 Task: Forward email as attachment with the signature Gerald Davis with the subject Update on a vacation from softage.8@softage.net to softage.5@softage.net and softage.6@softage.net with BCC to softage.7@softage.net with the message I would like to request a product training session for the team.
Action: Mouse moved to (928, 157)
Screenshot: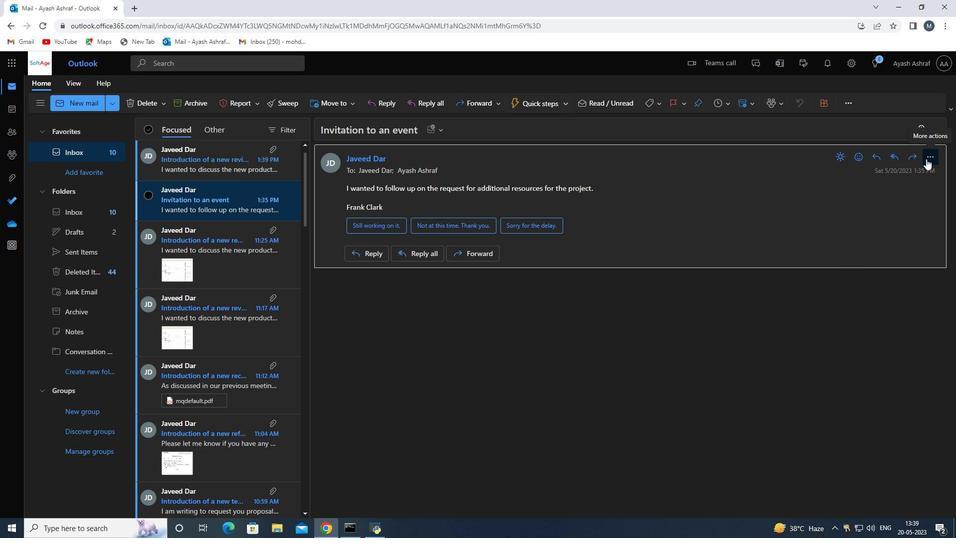
Action: Mouse pressed left at (928, 157)
Screenshot: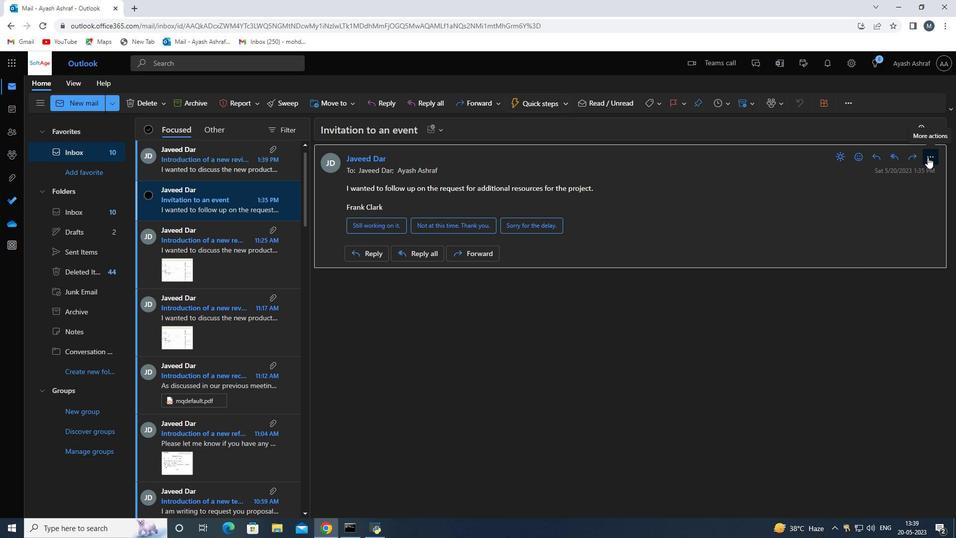 
Action: Mouse moved to (891, 229)
Screenshot: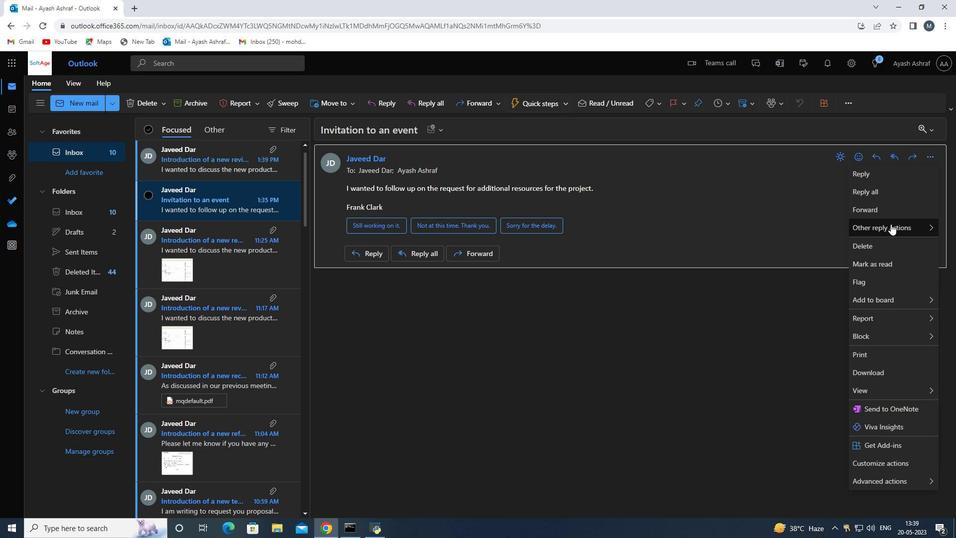 
Action: Mouse pressed left at (891, 229)
Screenshot: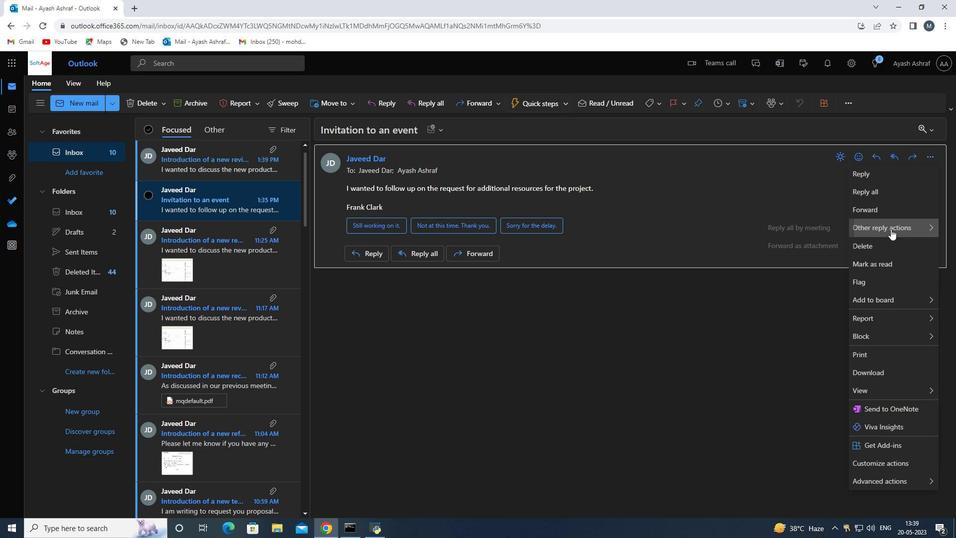 
Action: Mouse moved to (792, 252)
Screenshot: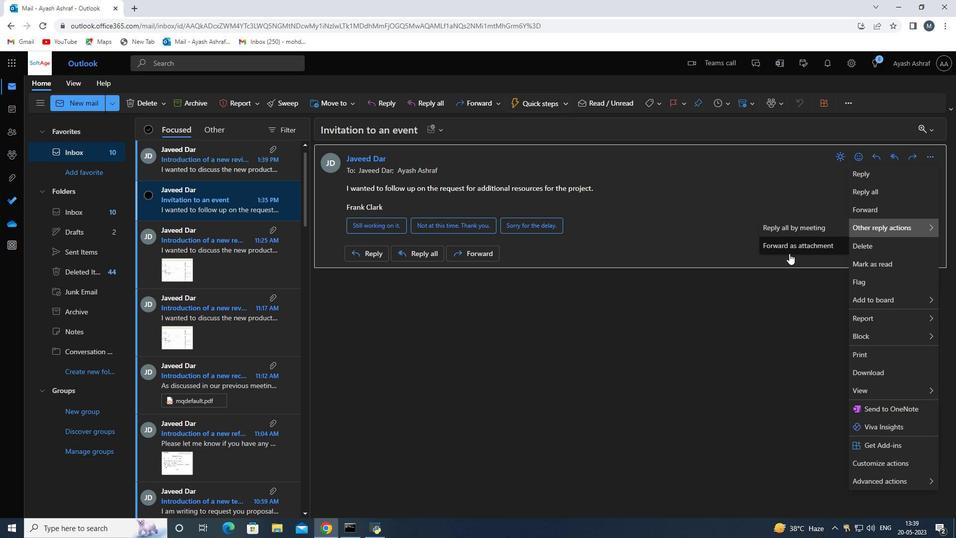 
Action: Mouse pressed left at (792, 252)
Screenshot: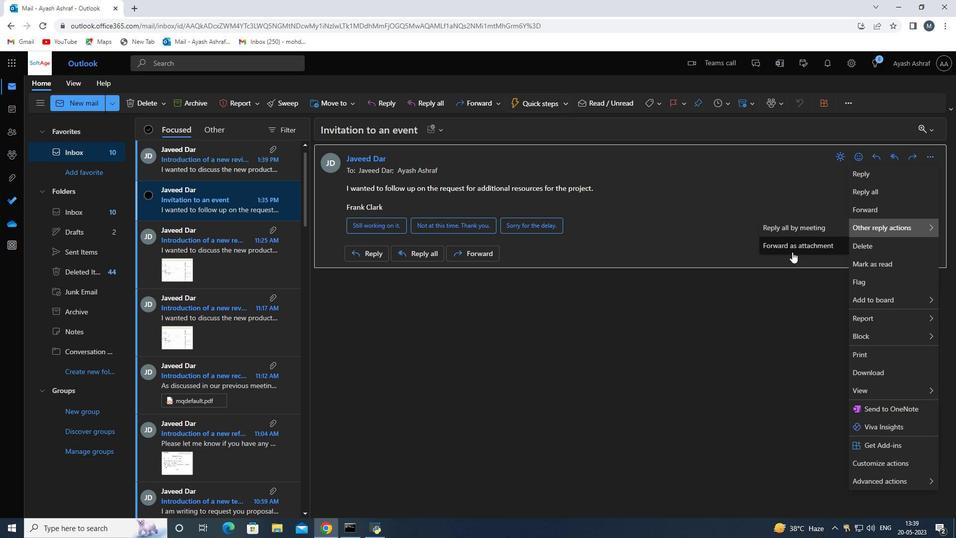 
Action: Mouse moved to (400, 159)
Screenshot: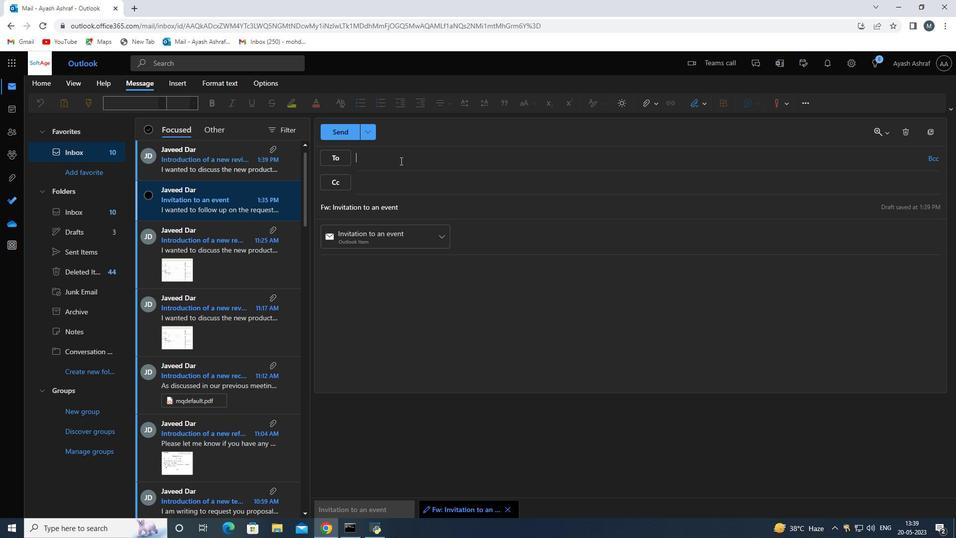 
Action: Mouse pressed left at (400, 159)
Screenshot: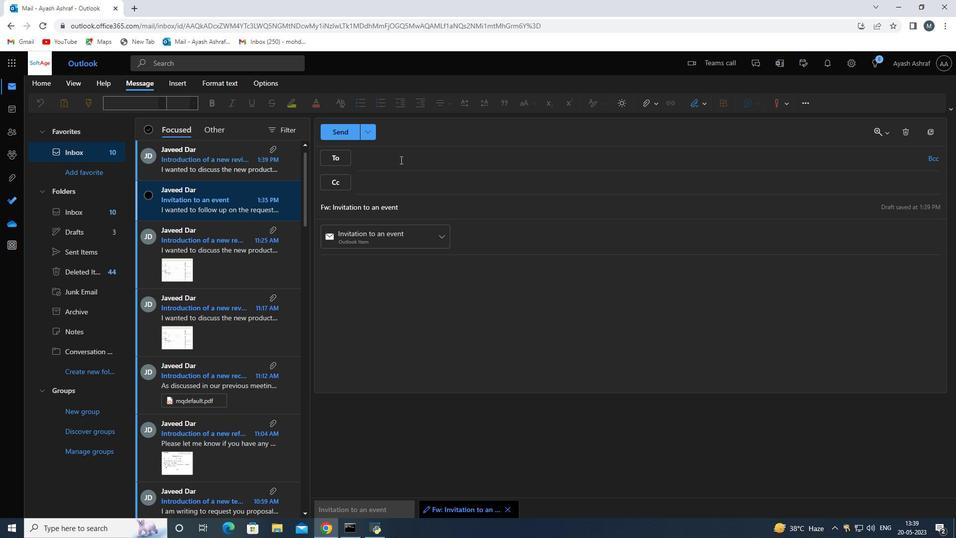 
Action: Key pressed j
Screenshot: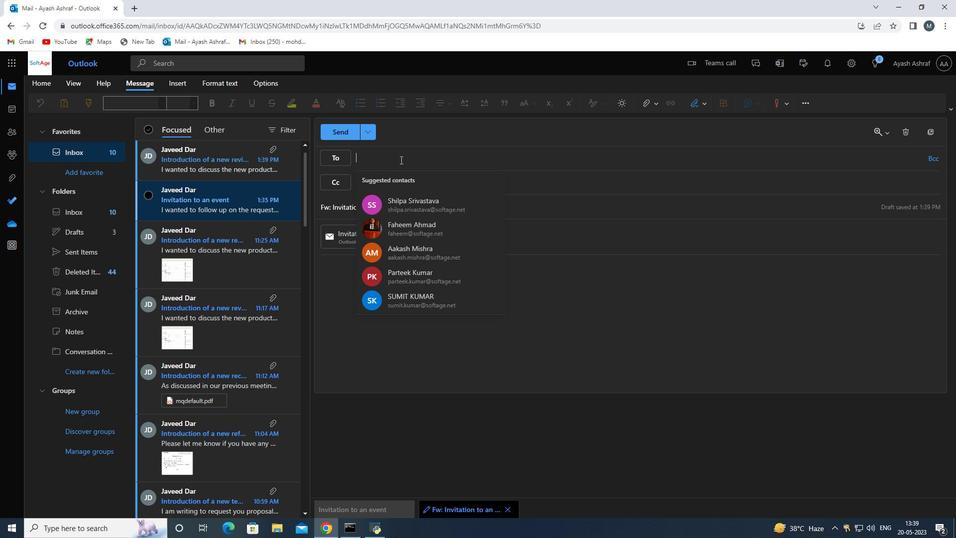
Action: Mouse moved to (402, 188)
Screenshot: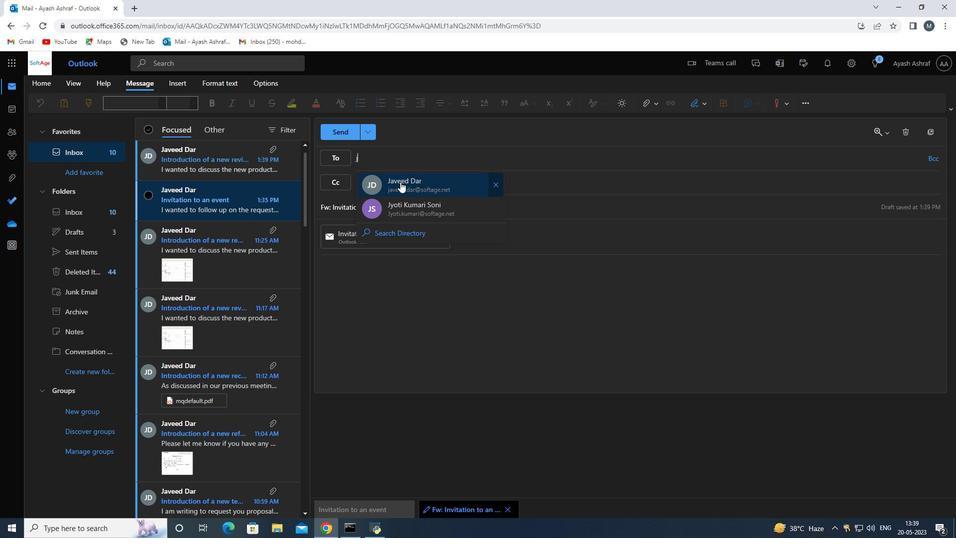 
Action: Mouse pressed left at (402, 188)
Screenshot: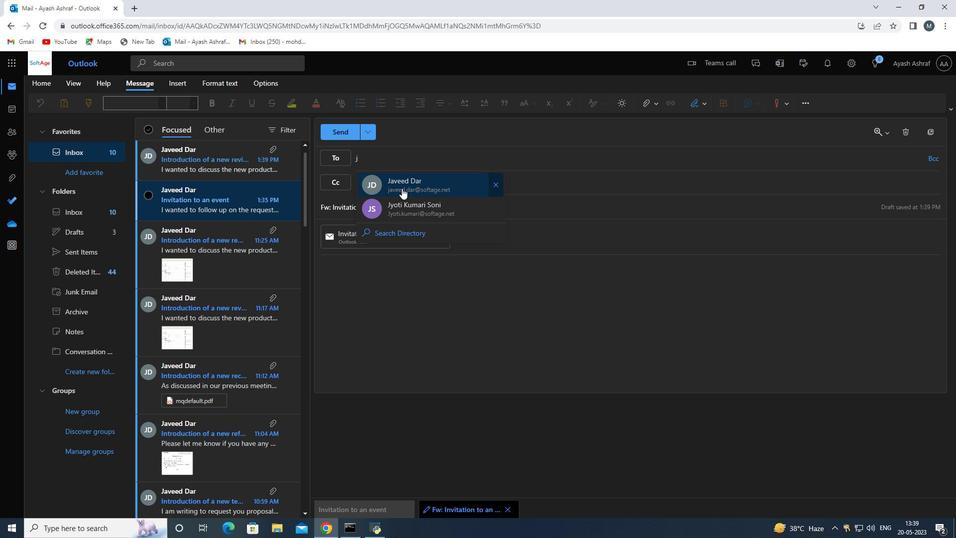 
Action: Mouse moved to (696, 108)
Screenshot: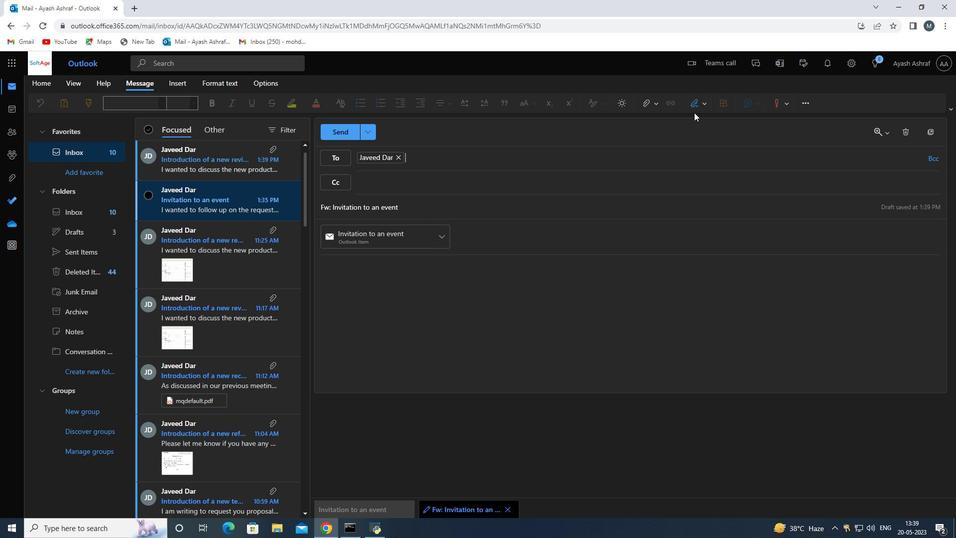 
Action: Mouse pressed left at (696, 108)
Screenshot: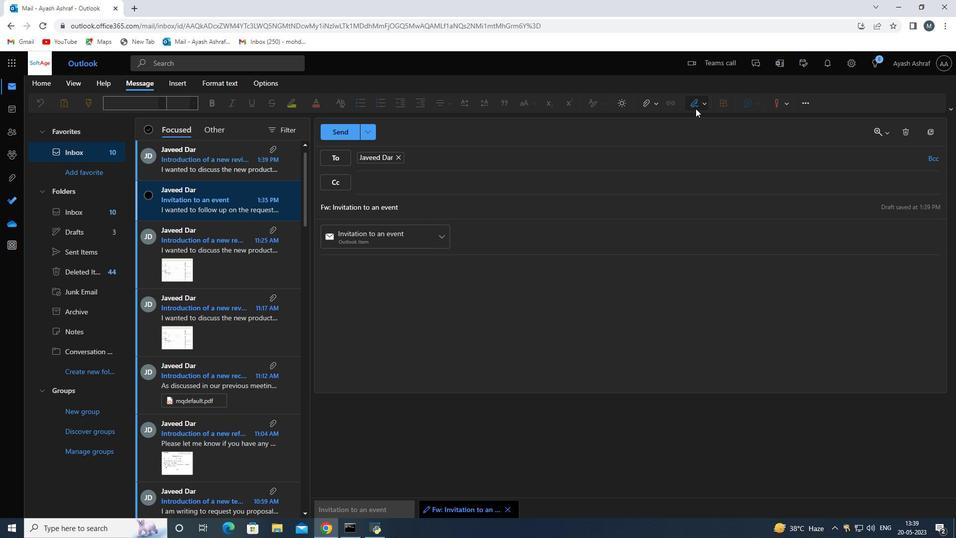 
Action: Mouse moved to (694, 123)
Screenshot: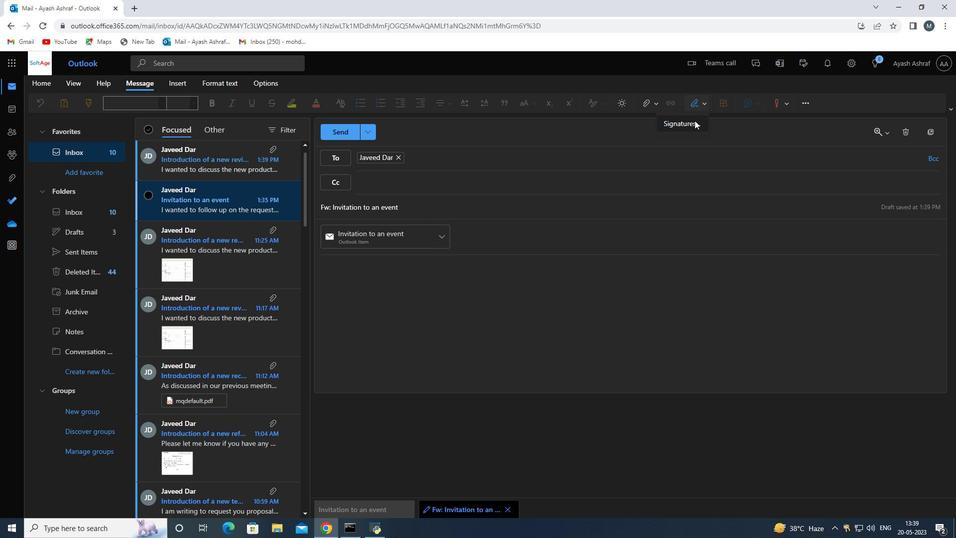 
Action: Mouse pressed left at (694, 123)
Screenshot: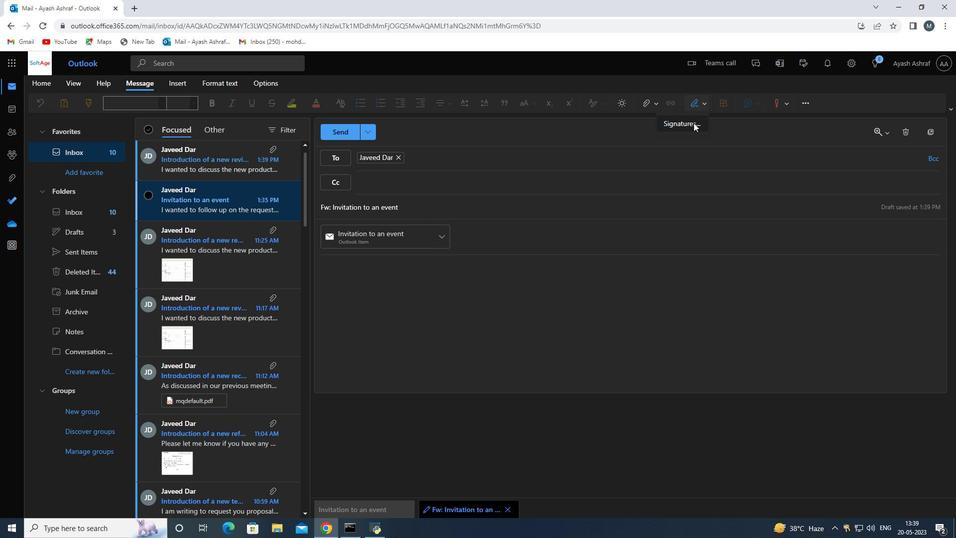 
Action: Mouse moved to (428, 165)
Screenshot: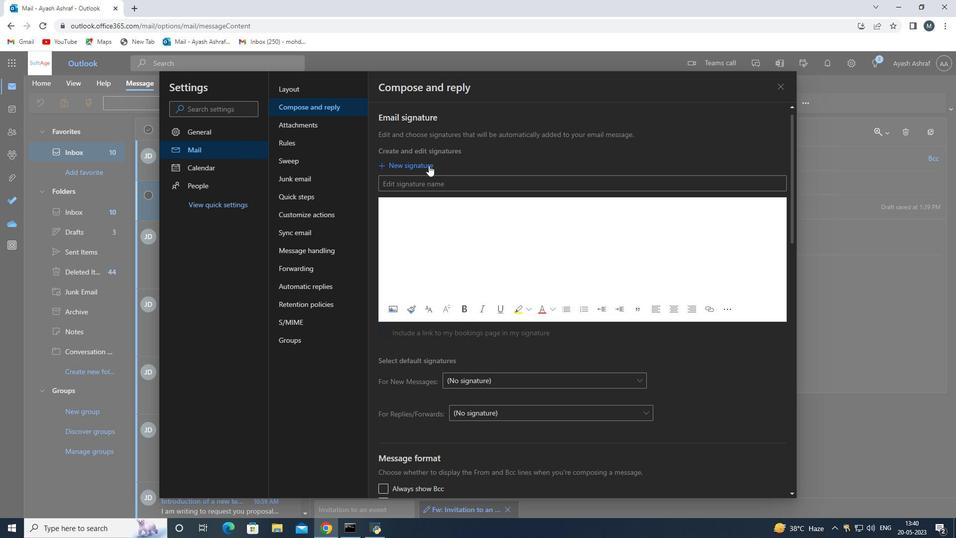 
Action: Mouse pressed left at (428, 165)
Screenshot: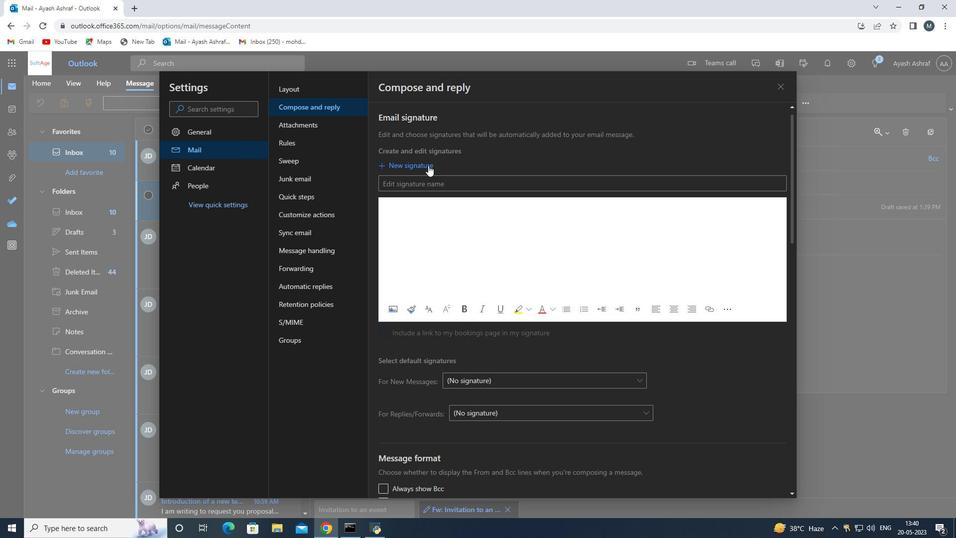 
Action: Mouse moved to (431, 185)
Screenshot: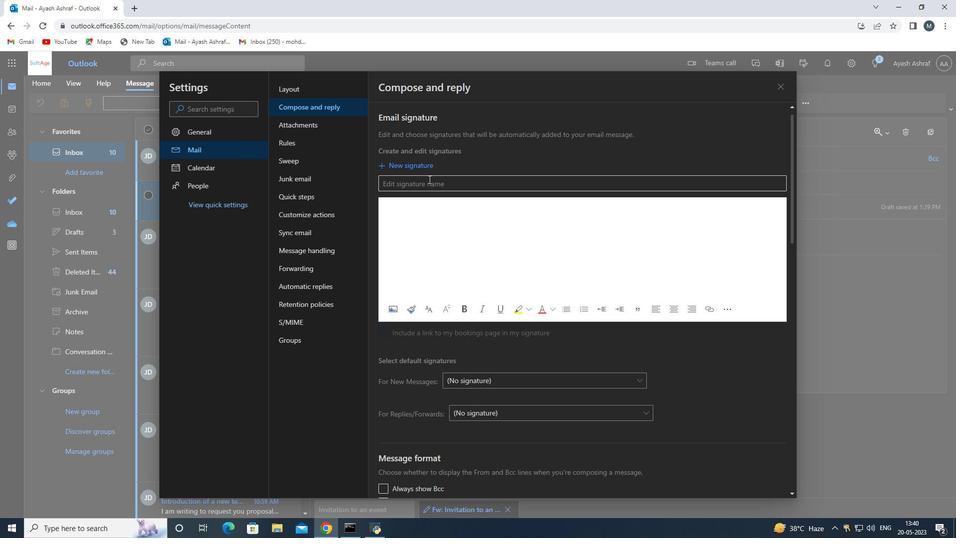 
Action: Mouse pressed left at (431, 185)
Screenshot: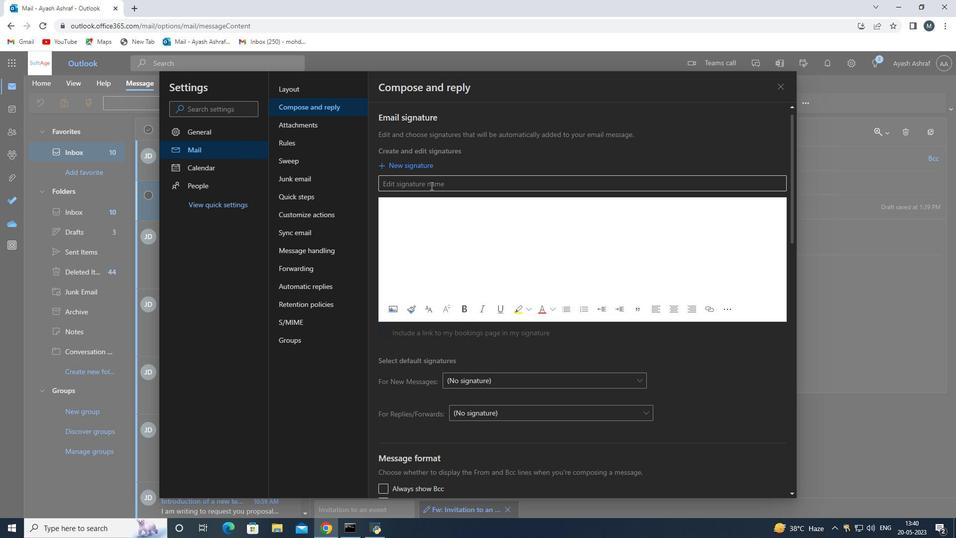 
Action: Key pressed <Key.shift>Gerald<Key.space><Key.shift><Key.shift><Key.shift><Key.shift><Key.shift><Key.shift><Key.shift><Key.shift><Key.shift><Key.shift><Key.shift><Key.shift><Key.shift><Key.shift><Key.shift><Key.shift><Key.shift><Key.shift><Key.shift><Key.shift><Key.shift>da<Key.backspace><Key.backspace><Key.shift>Davis<Key.space>
Screenshot: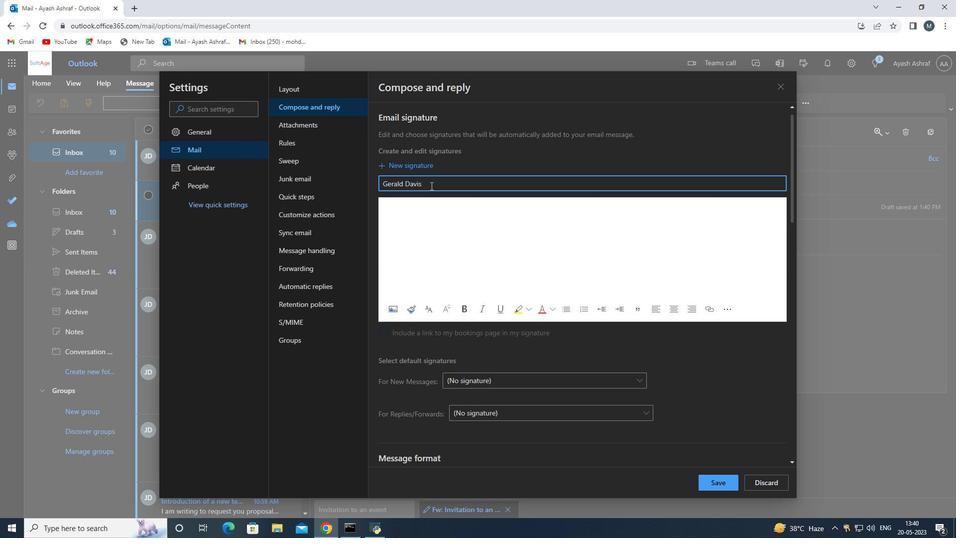 
Action: Mouse moved to (422, 225)
Screenshot: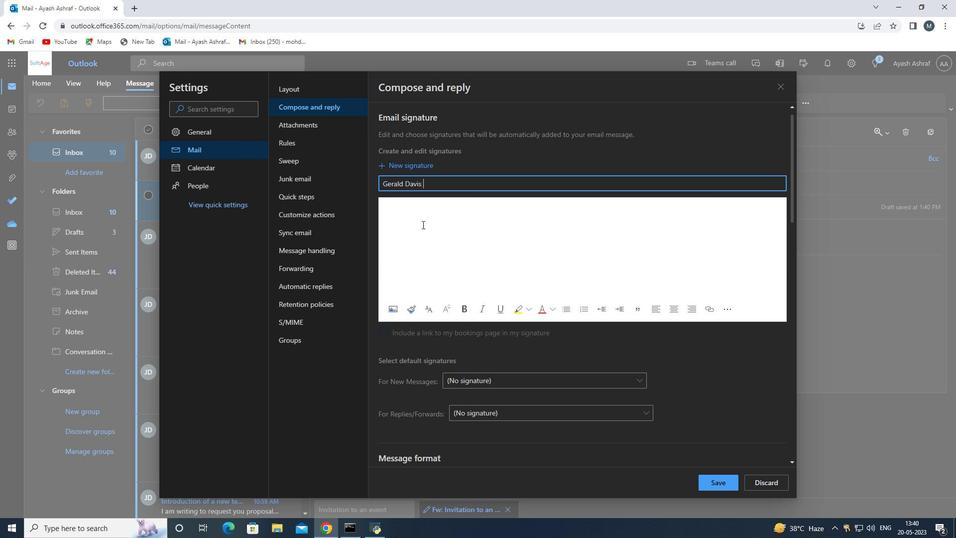 
Action: Mouse pressed left at (422, 225)
Screenshot: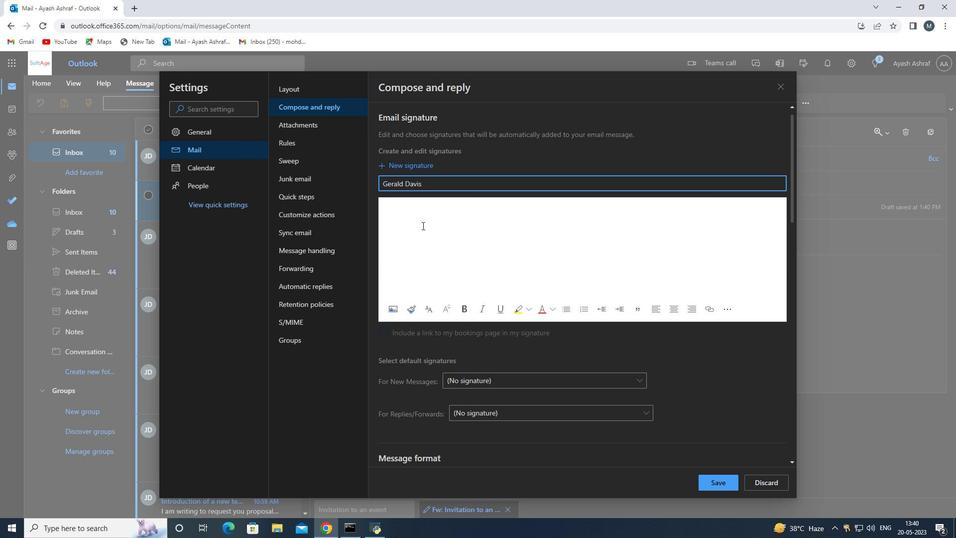 
Action: Key pressed <Key.enter><Key.enter><Key.enter><Key.shift><Key.shift>Garald<Key.space><Key.backspace><Key.backspace><Key.backspace><Key.backspace><Key.backspace><Key.backspace>erald<Key.space><Key.shift><Key.shift><Key.shift><Key.shift><Key.shift>Davis<Key.space>
Screenshot: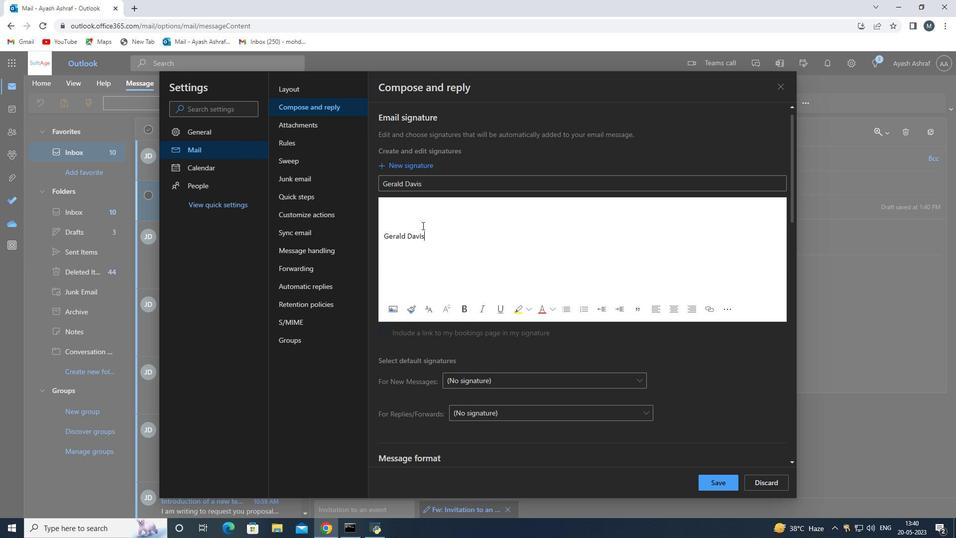 
Action: Mouse moved to (710, 480)
Screenshot: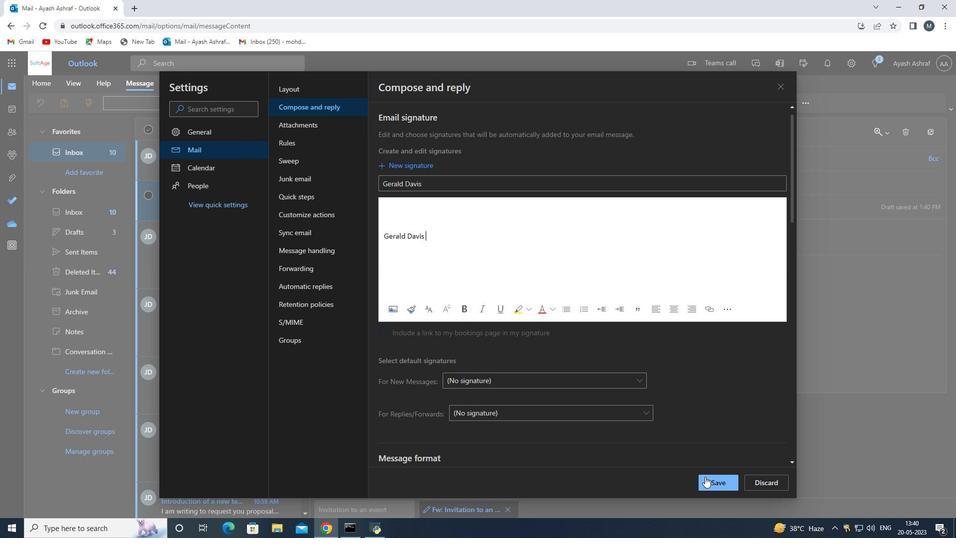 
Action: Mouse pressed left at (710, 480)
Screenshot: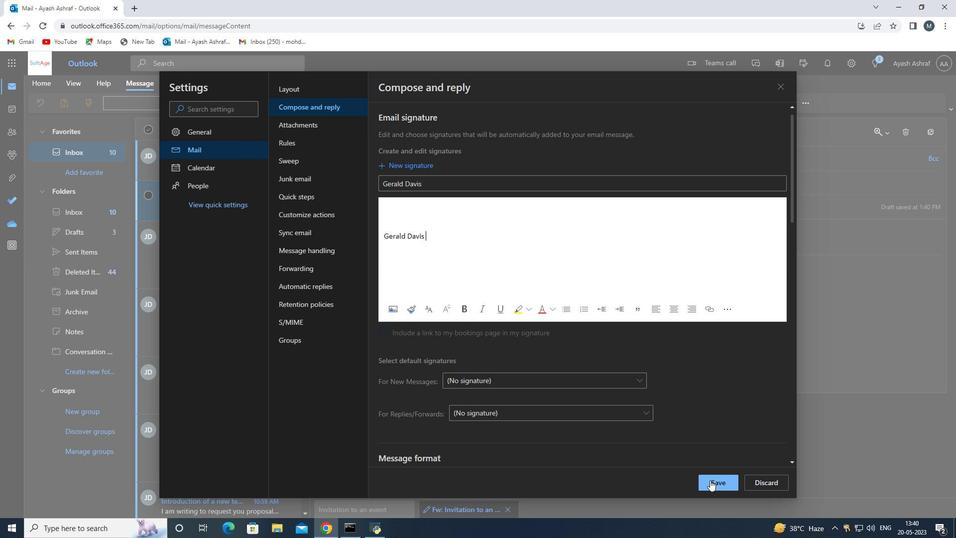
Action: Mouse moved to (785, 85)
Screenshot: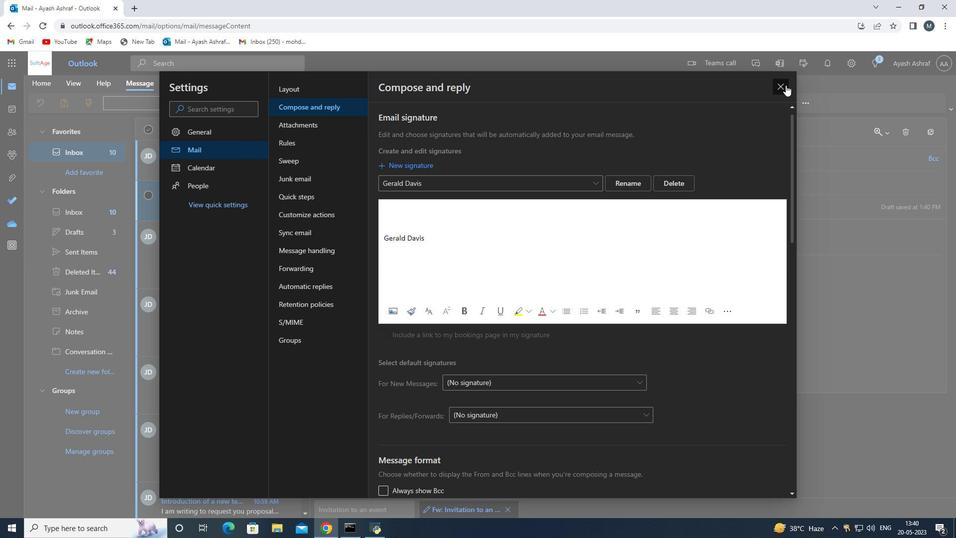 
Action: Mouse pressed left at (785, 85)
Screenshot: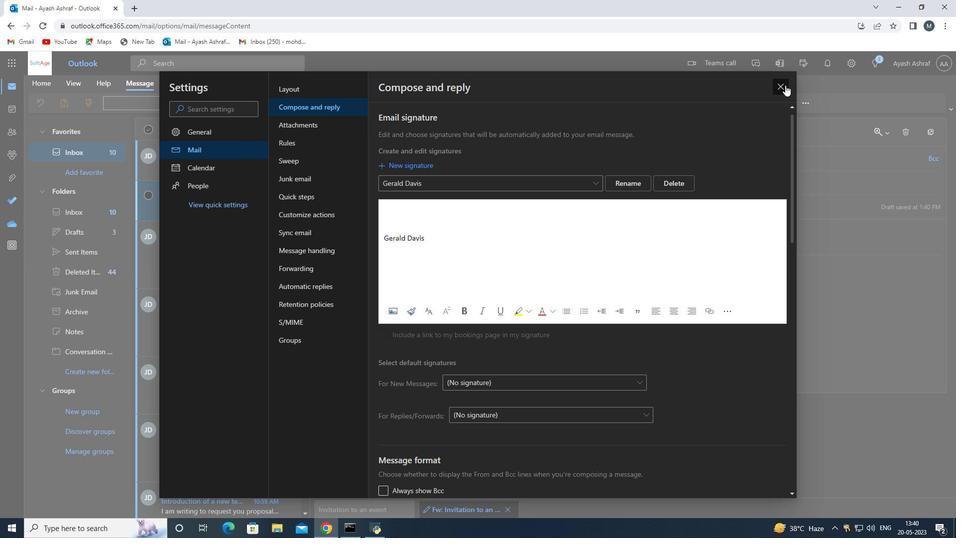 
Action: Mouse moved to (410, 210)
Screenshot: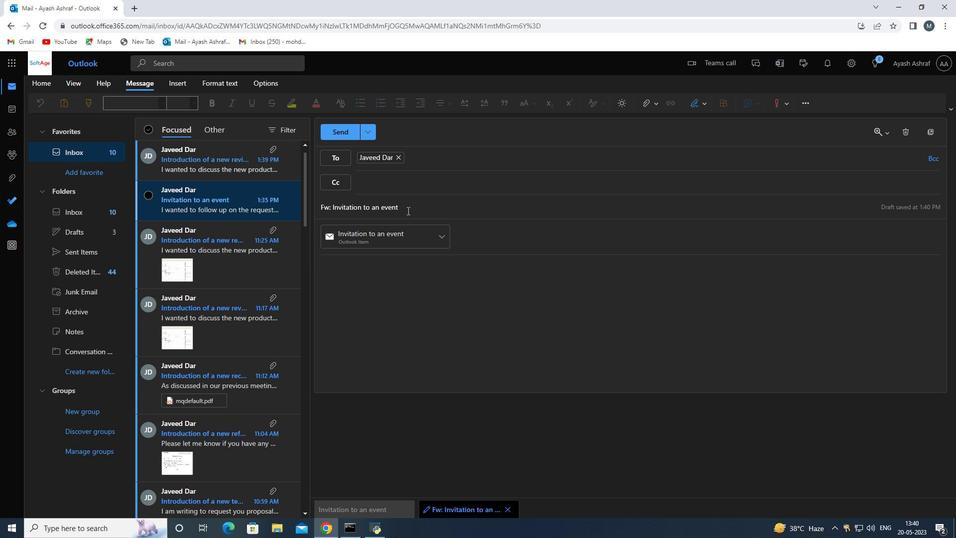
Action: Mouse pressed left at (410, 210)
Screenshot: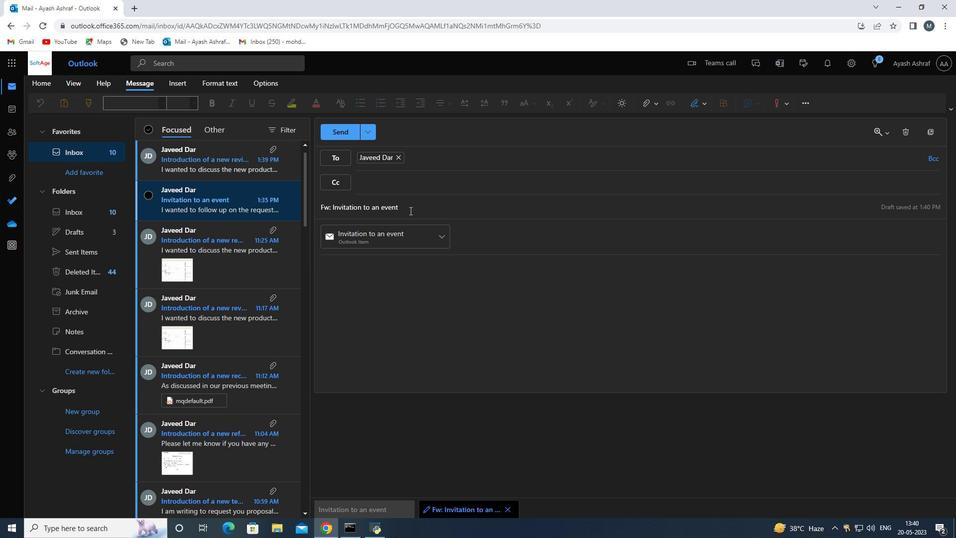 
Action: Key pressed <Key.backspace><Key.backspace><Key.backspace><Key.backspace><Key.backspace><Key.backspace><Key.backspace><Key.backspace><Key.backspace><Key.backspace><Key.backspace><Key.backspace><Key.backspace><Key.backspace><Key.backspace><Key.backspace><Key.backspace><Key.backspace><Key.backspace><Key.backspace><Key.backspace><Key.backspace><Key.shift><Key.shift>I<Key.backspace><Key.shift>Update<Key.space>on<Key.space>a<Key.space>c<Key.backspace>vacation<Key.space>from<Key.space><Key.backspace><Key.backspace><Key.backspace><Key.backspace><Key.backspace>
Screenshot: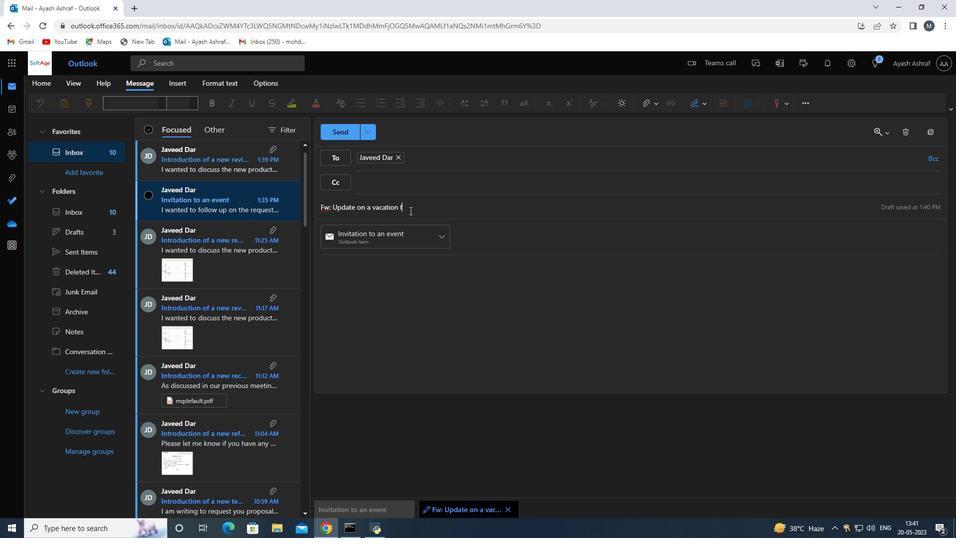 
Action: Mouse moved to (398, 303)
Screenshot: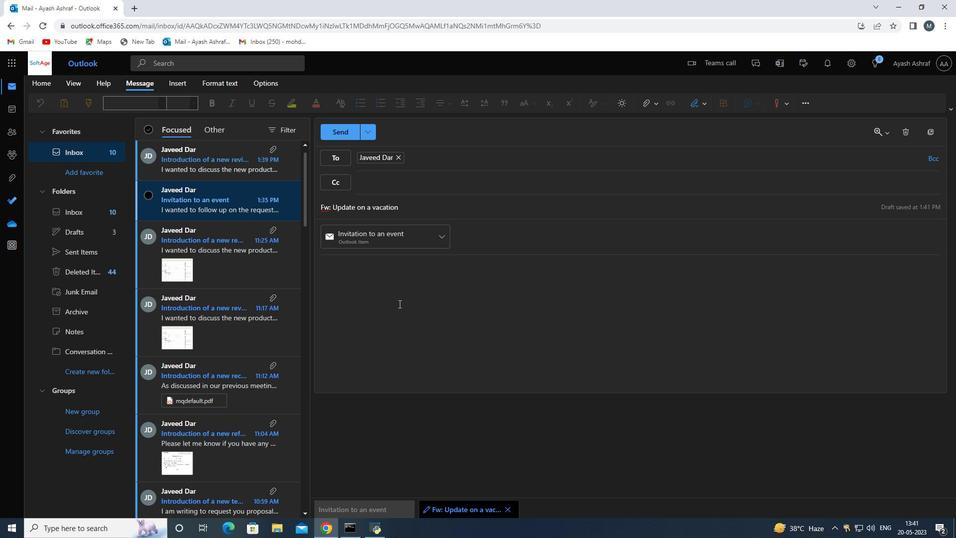 
Action: Mouse pressed left at (398, 303)
Screenshot: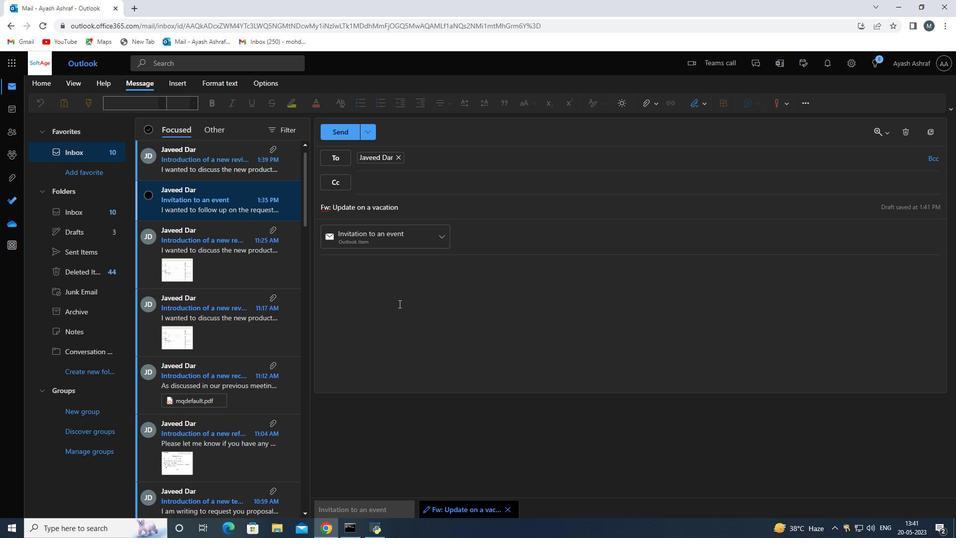 
Action: Mouse moved to (409, 290)
Screenshot: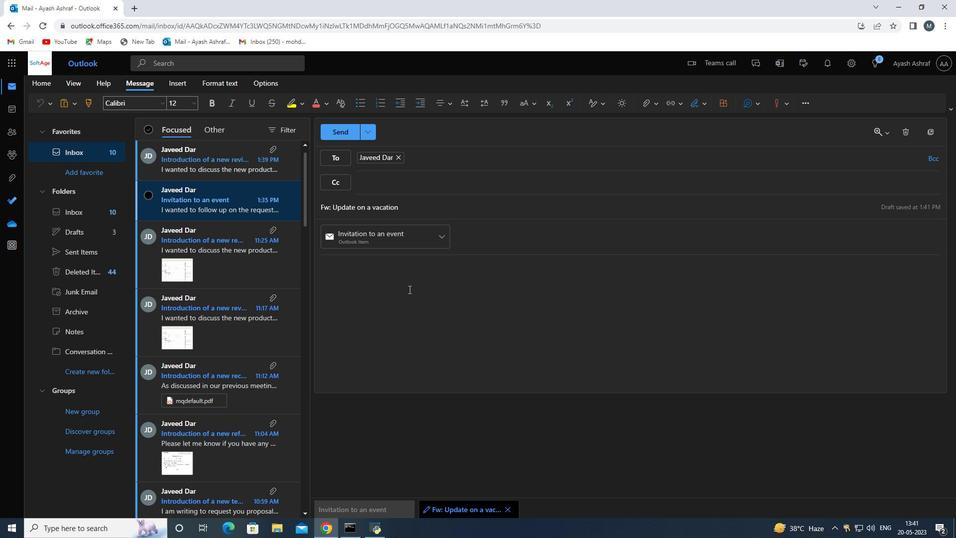 
Action: Mouse pressed left at (409, 290)
Screenshot: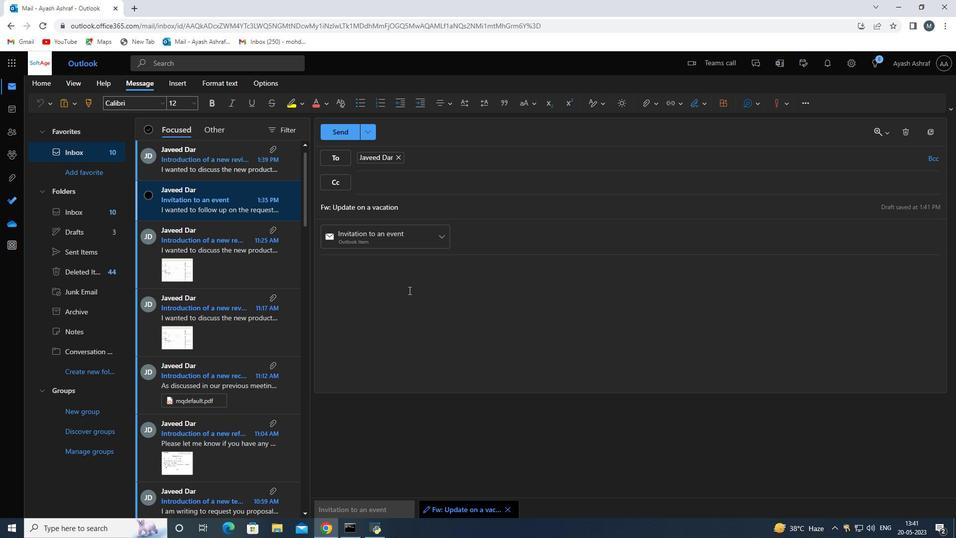 
Action: Mouse moved to (933, 159)
Screenshot: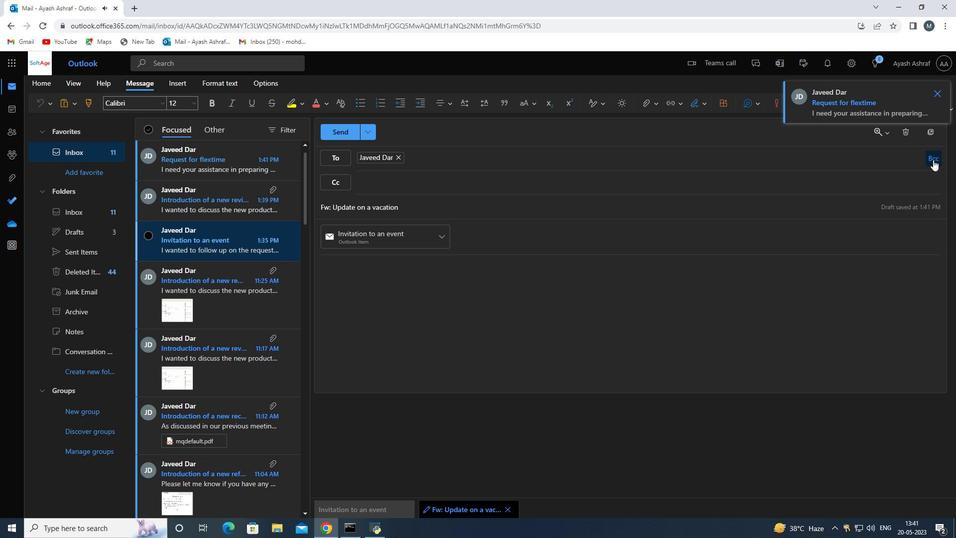 
Action: Mouse pressed left at (933, 159)
Screenshot: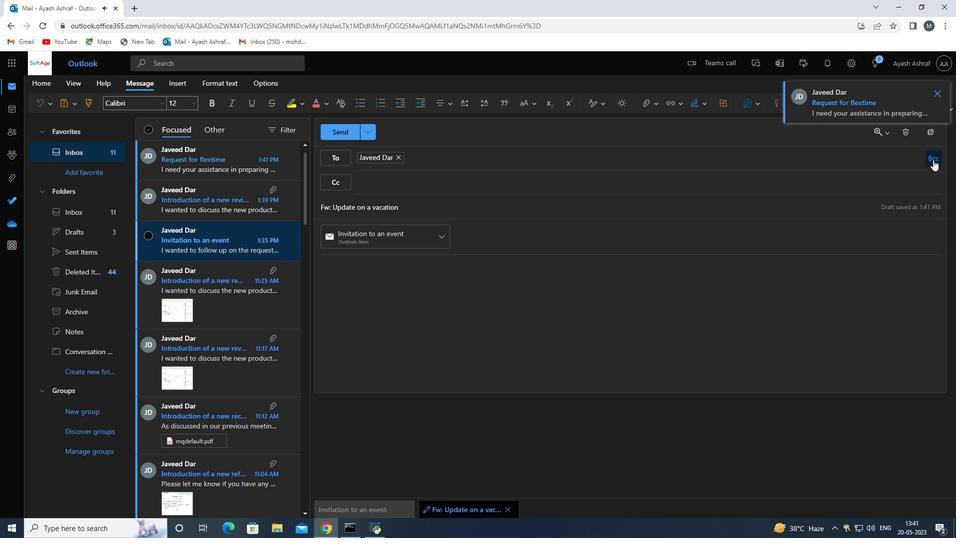 
Action: Mouse moved to (439, 210)
Screenshot: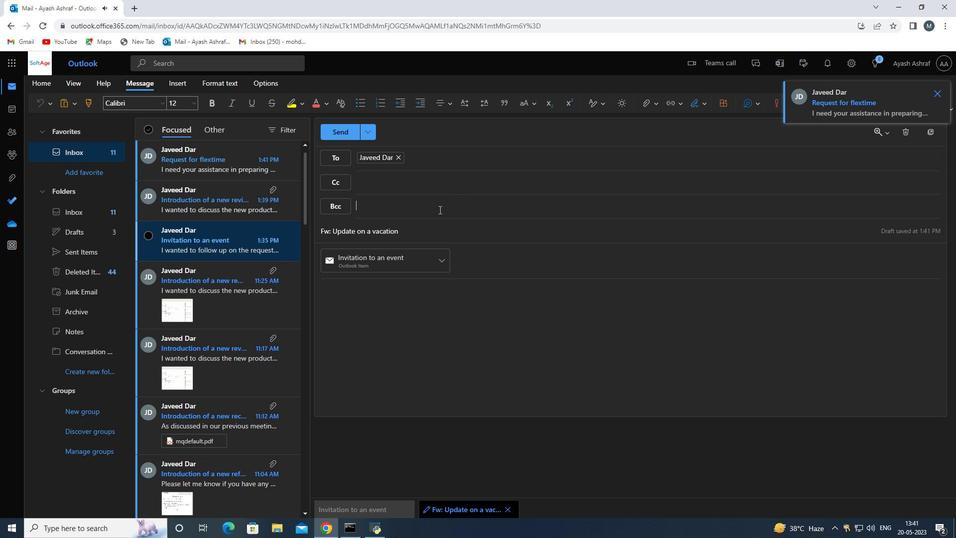 
Action: Mouse pressed left at (439, 210)
Screenshot: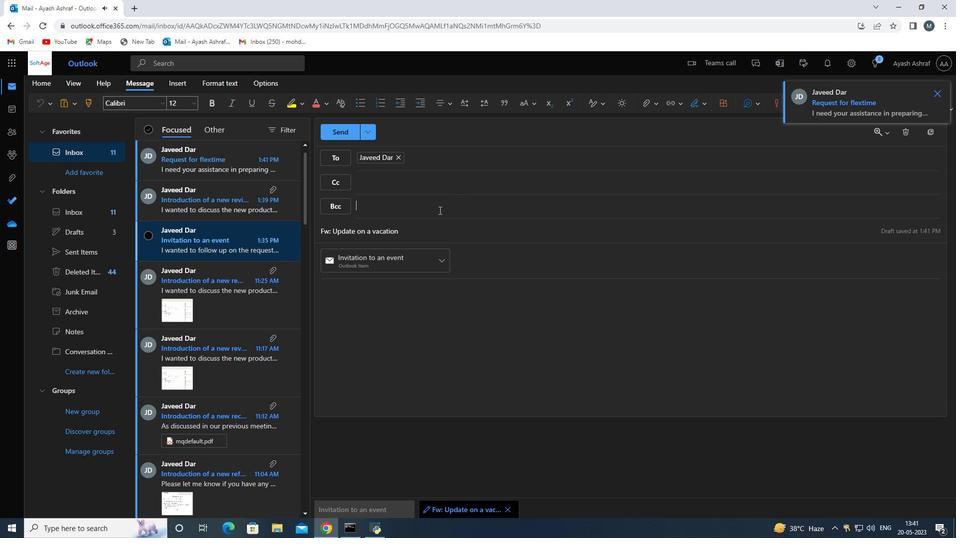 
Action: Key pressed <Key.shift>Softage.6<Key.shift>@
Screenshot: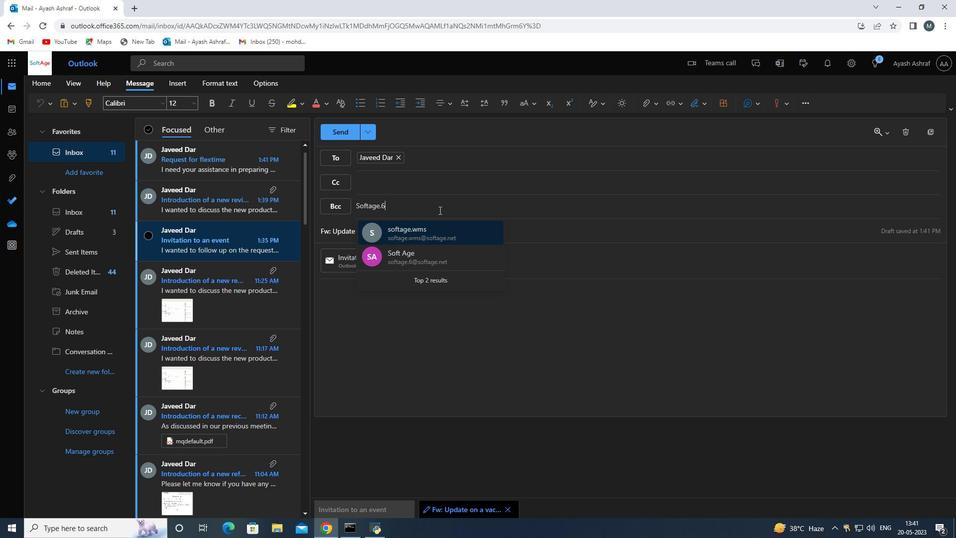
Action: Mouse moved to (437, 232)
Screenshot: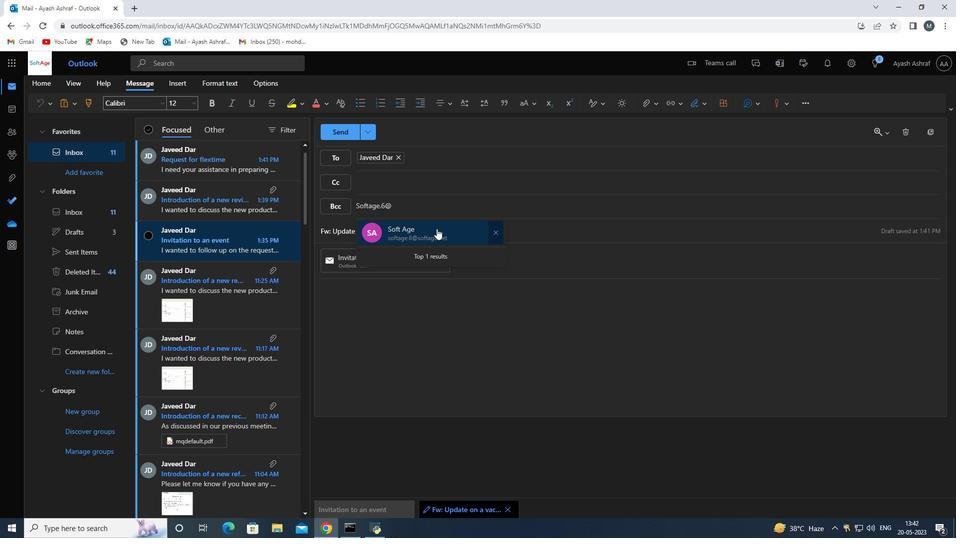 
Action: Mouse pressed left at (437, 232)
Screenshot: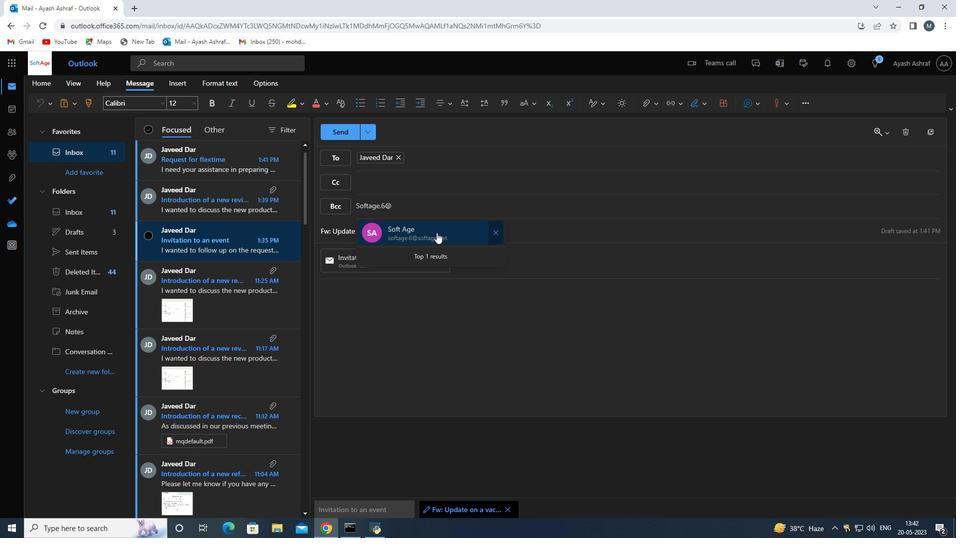 
Action: Mouse moved to (419, 309)
Screenshot: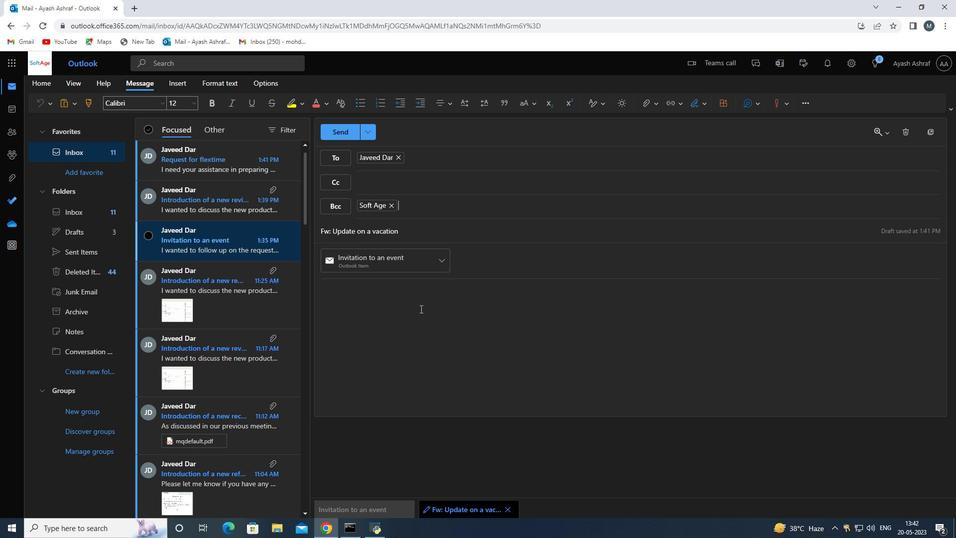 
Action: Mouse pressed left at (419, 309)
Screenshot: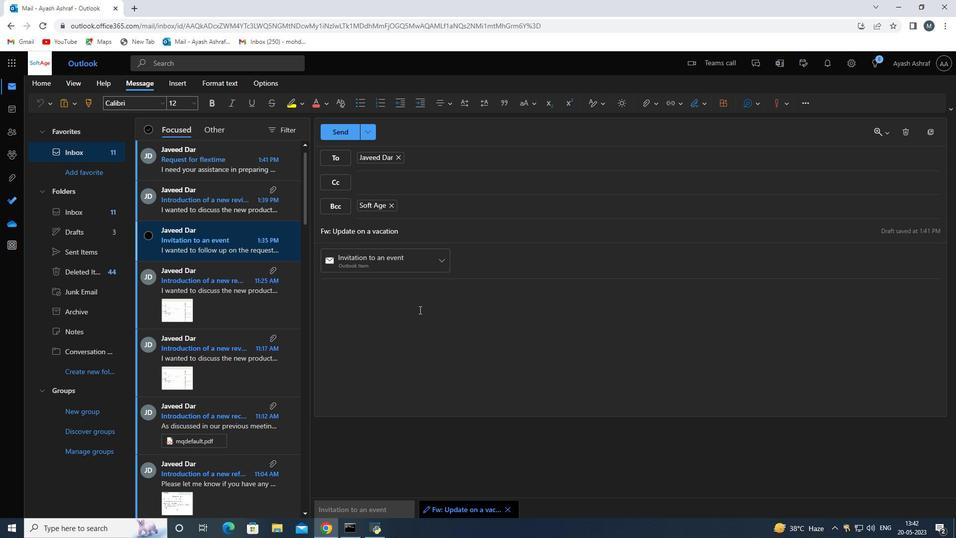 
Action: Key pressed <Key.shift>I<Key.space>would<Key.space>like<Key.space>to<Key.space>request<Key.space>a<Key.space>product<Key.space>training<Key.space>session<Key.space>for<Key.space>the<Key.space>team
Screenshot: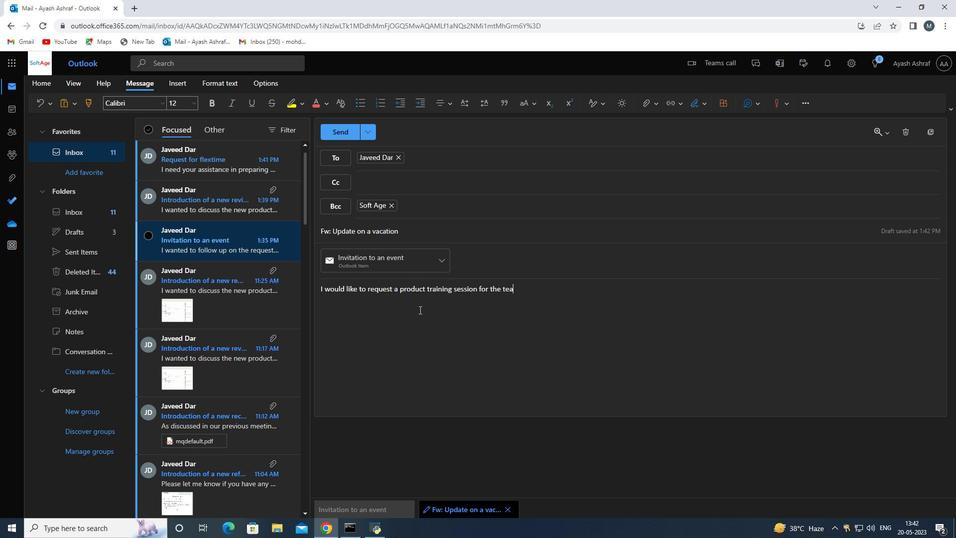 
Action: Mouse moved to (450, 318)
Screenshot: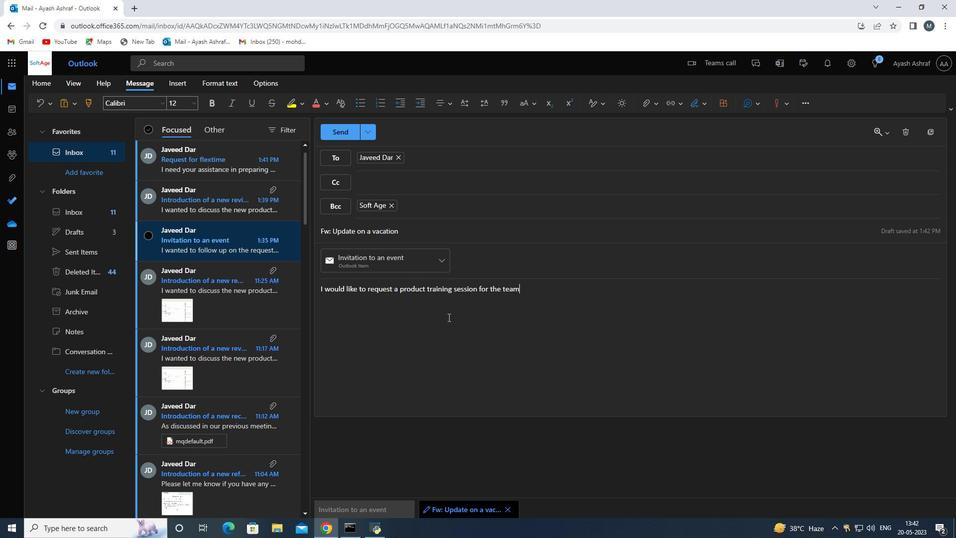 
Action: Key pressed <Key.enter><Key.enter><Key.enter>
Screenshot: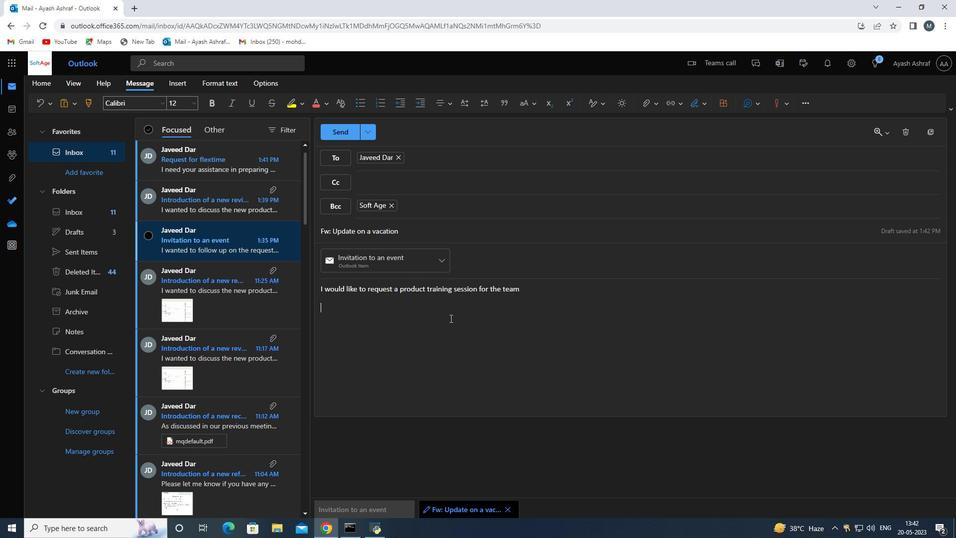 
Action: Mouse moved to (704, 107)
Screenshot: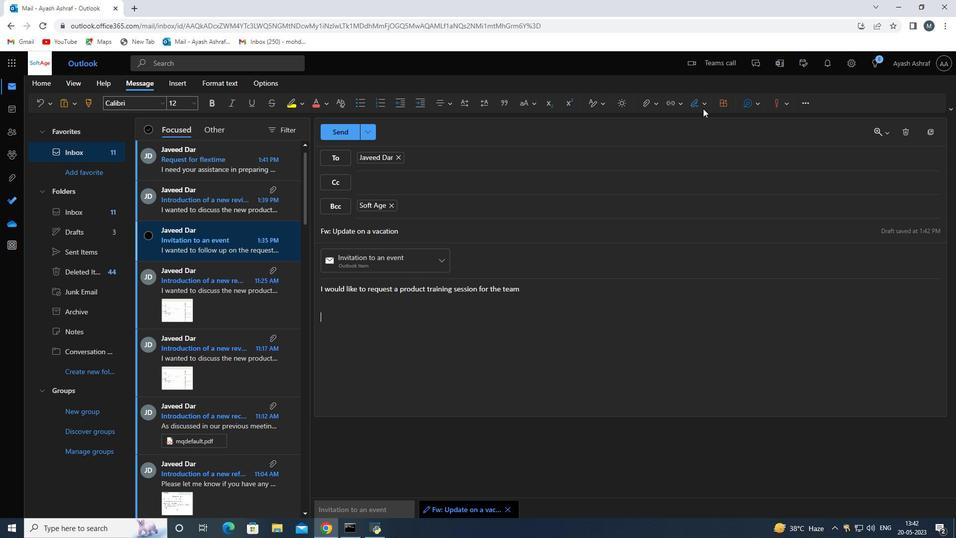 
Action: Mouse pressed left at (704, 107)
Screenshot: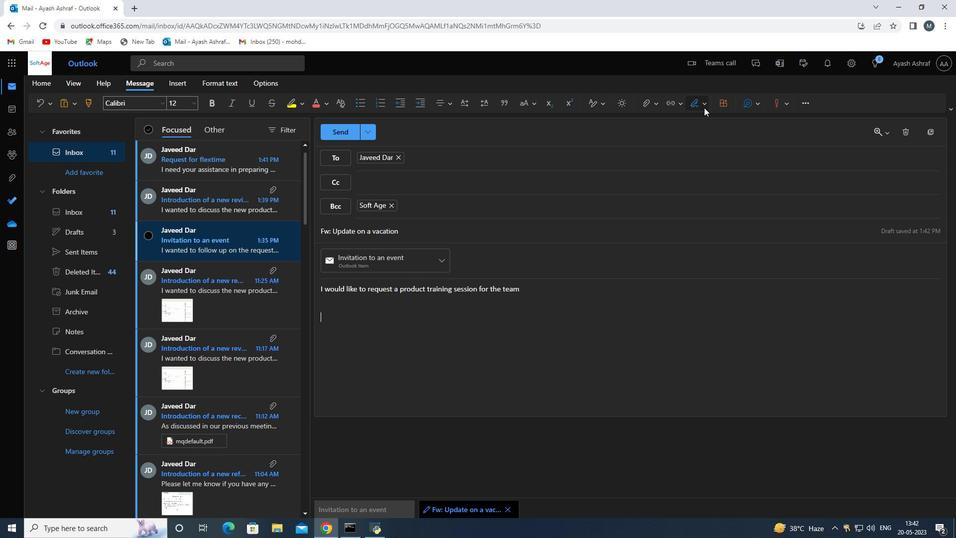
Action: Mouse moved to (689, 126)
Screenshot: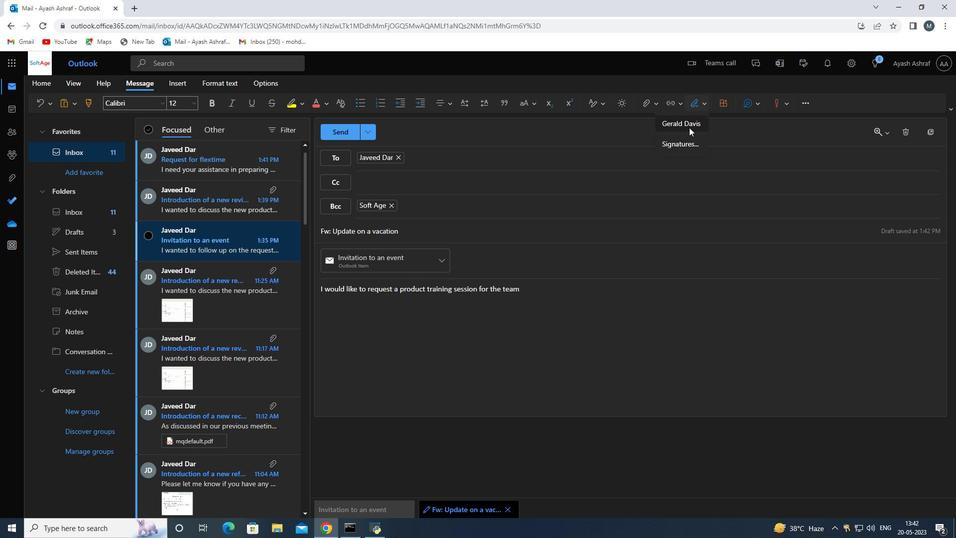 
Action: Mouse pressed left at (689, 126)
Screenshot: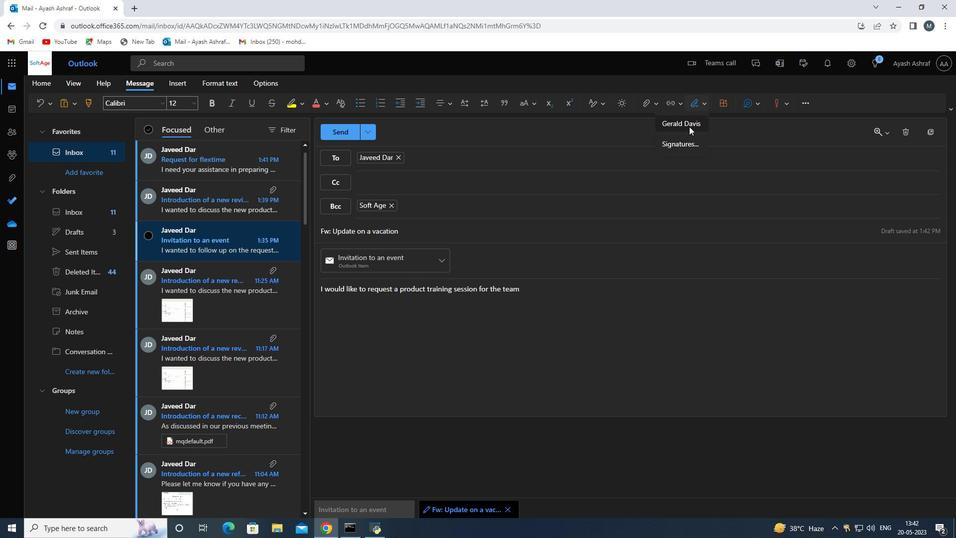 
Action: Mouse moved to (322, 364)
Screenshot: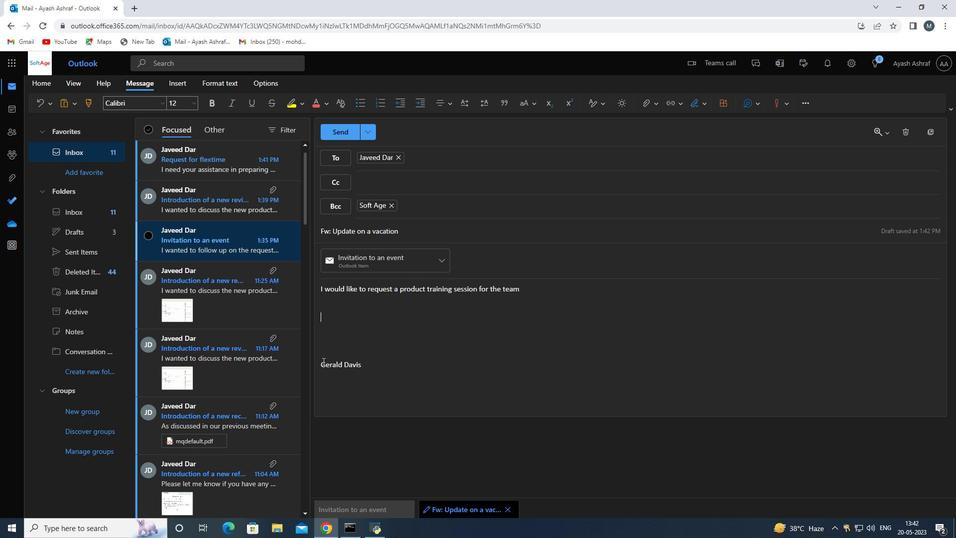 
Action: Mouse pressed left at (322, 364)
Screenshot: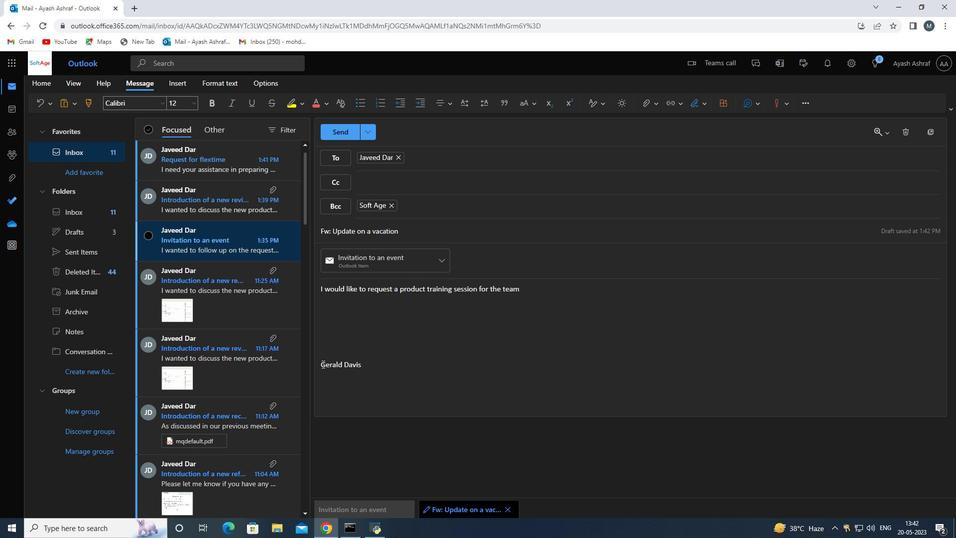 
Action: Mouse moved to (323, 365)
Screenshot: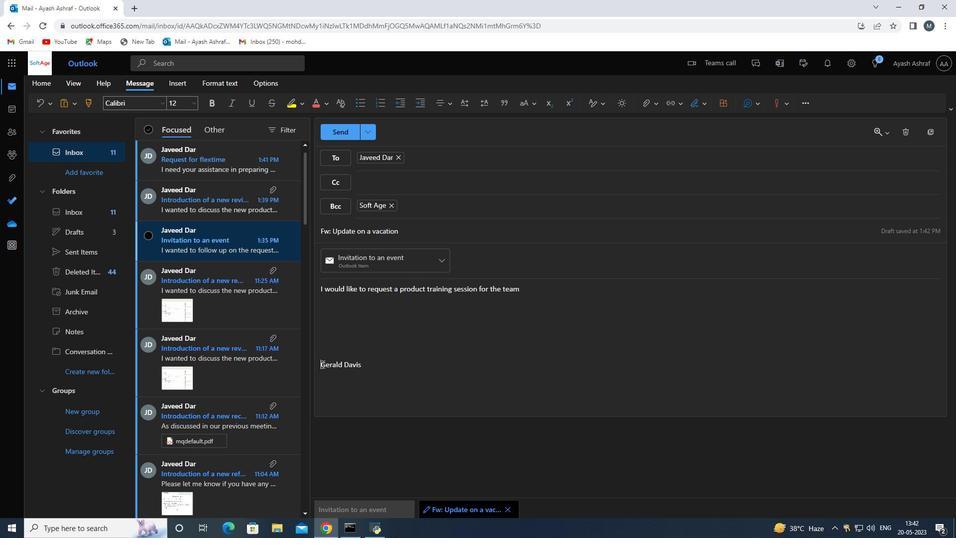 
Action: Key pressed <Key.backspace><Key.backspace><Key.backspace><Key.backspace><Key.backspace>
Screenshot: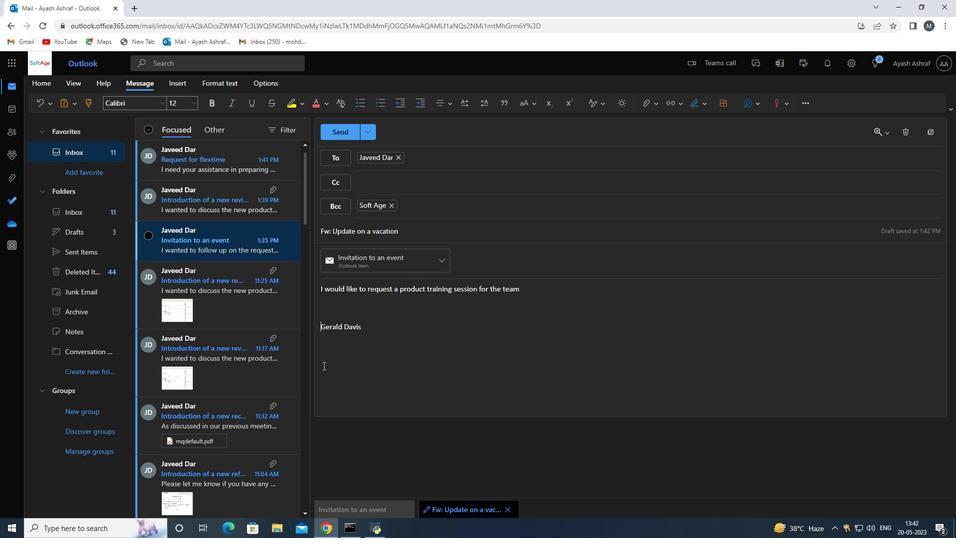 
Action: Mouse moved to (372, 342)
Screenshot: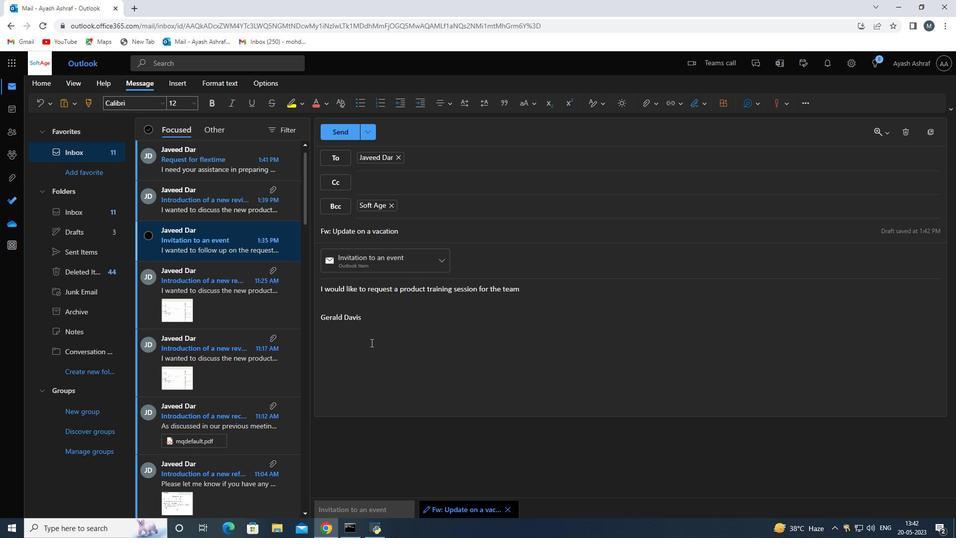 
Action: Mouse scrolled (372, 343) with delta (0, 0)
Screenshot: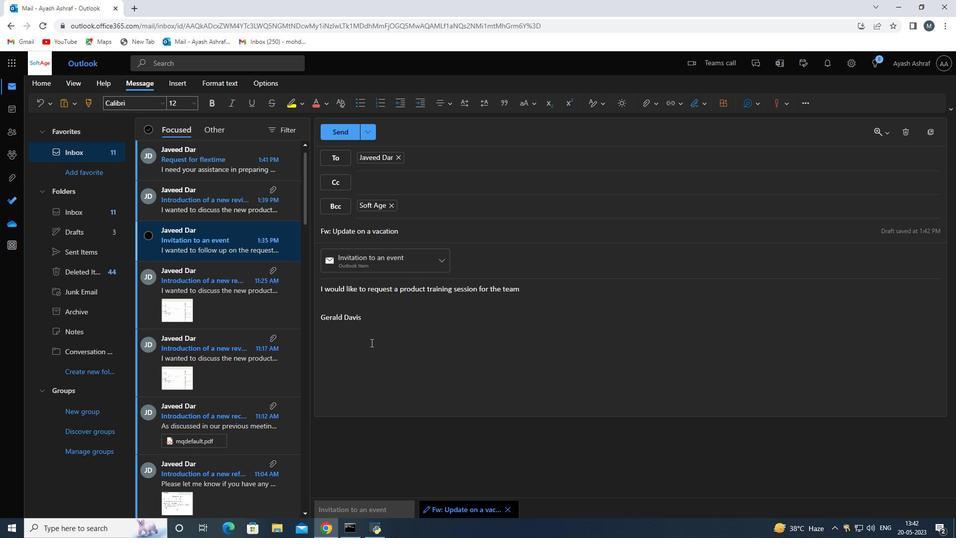 
Action: Mouse moved to (372, 342)
Screenshot: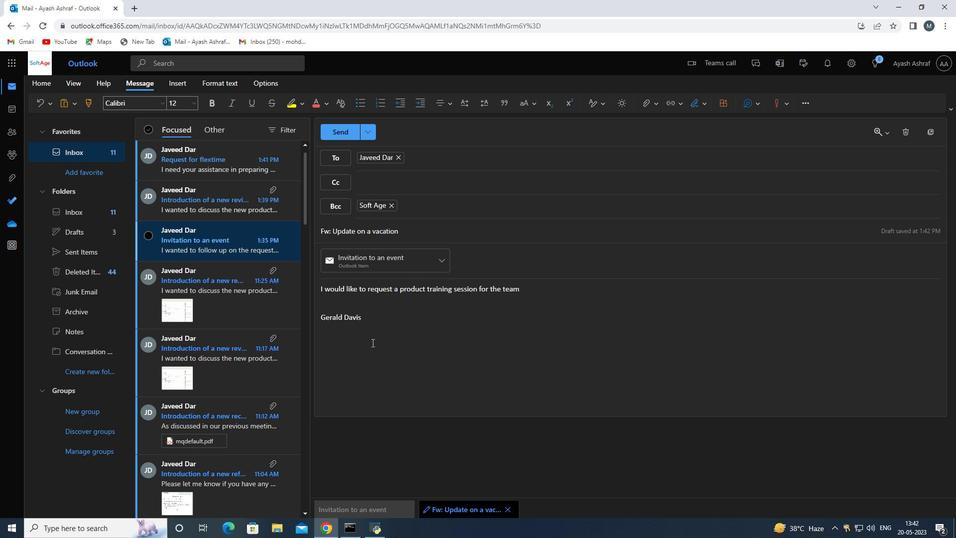 
Action: Mouse scrolled (372, 343) with delta (0, 0)
Screenshot: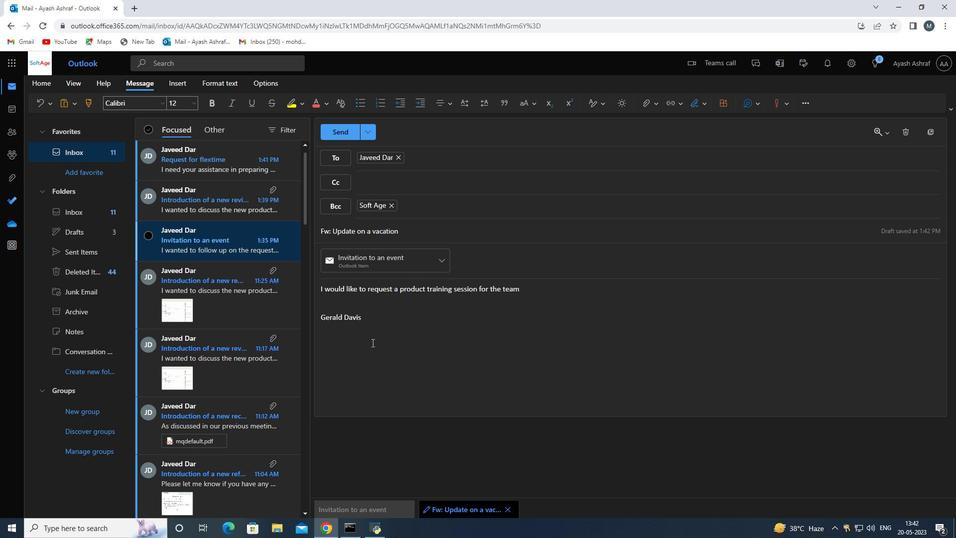 
Action: Mouse moved to (369, 342)
Screenshot: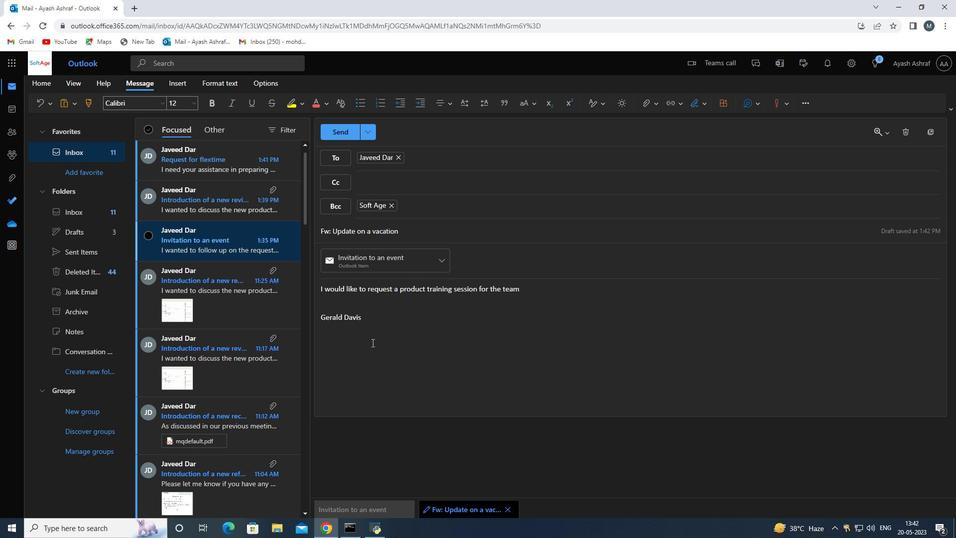 
Action: Mouse scrolled (369, 342) with delta (0, 0)
Screenshot: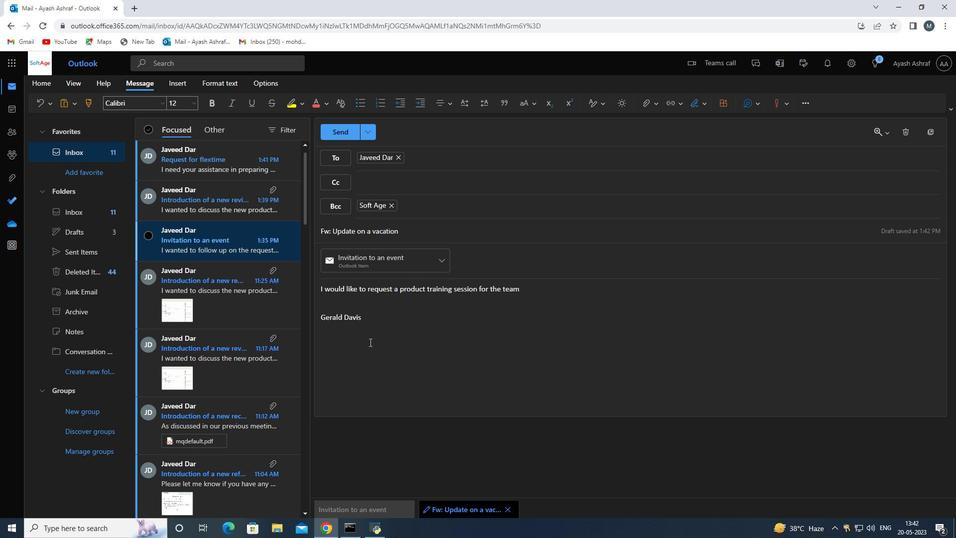 
Action: Mouse moved to (342, 136)
Screenshot: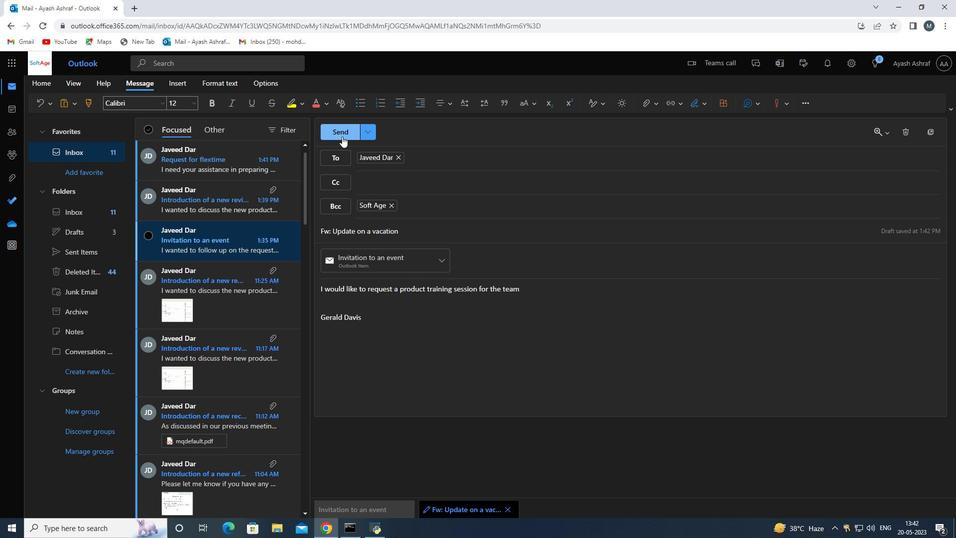 
Action: Mouse pressed left at (342, 136)
Screenshot: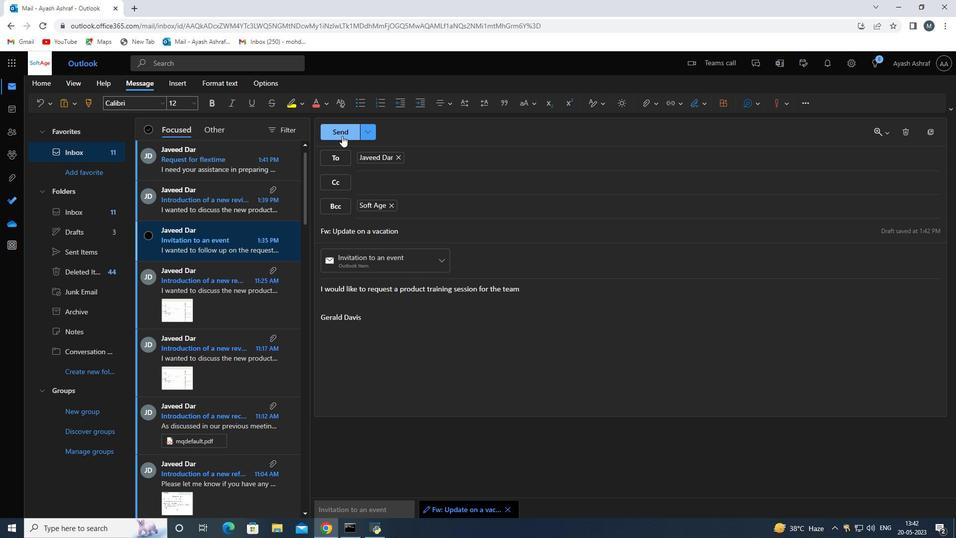 
Action: Mouse moved to (381, 334)
Screenshot: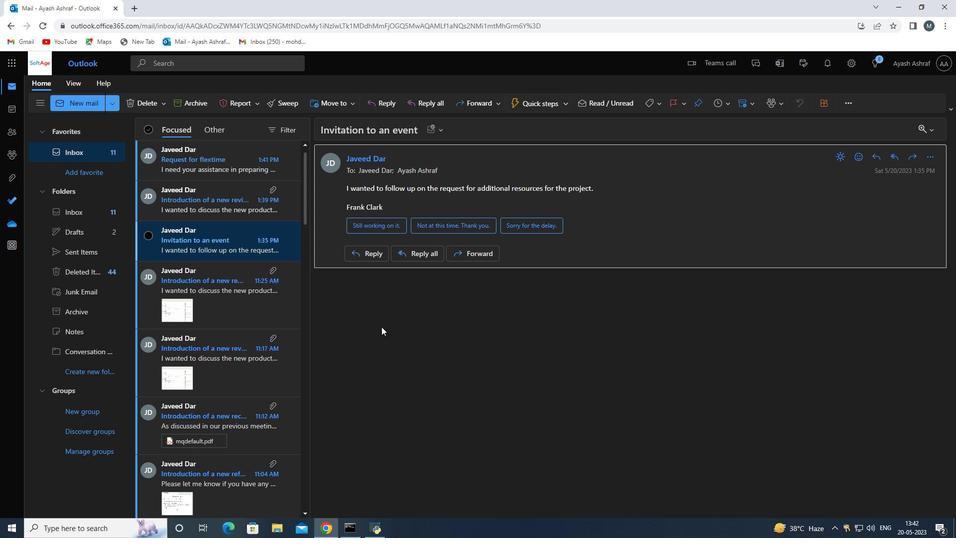 
